 Task: Find connections with filter location Westhoughton with filter topic #Brandingwith filter profile language French with filter current company Punjab National Bank with filter school Graphic Era Deemed to be University with filter industry Food and Beverage Services with filter service category Wedding Photography with filter keywords title Store Manager
Action: Mouse moved to (579, 77)
Screenshot: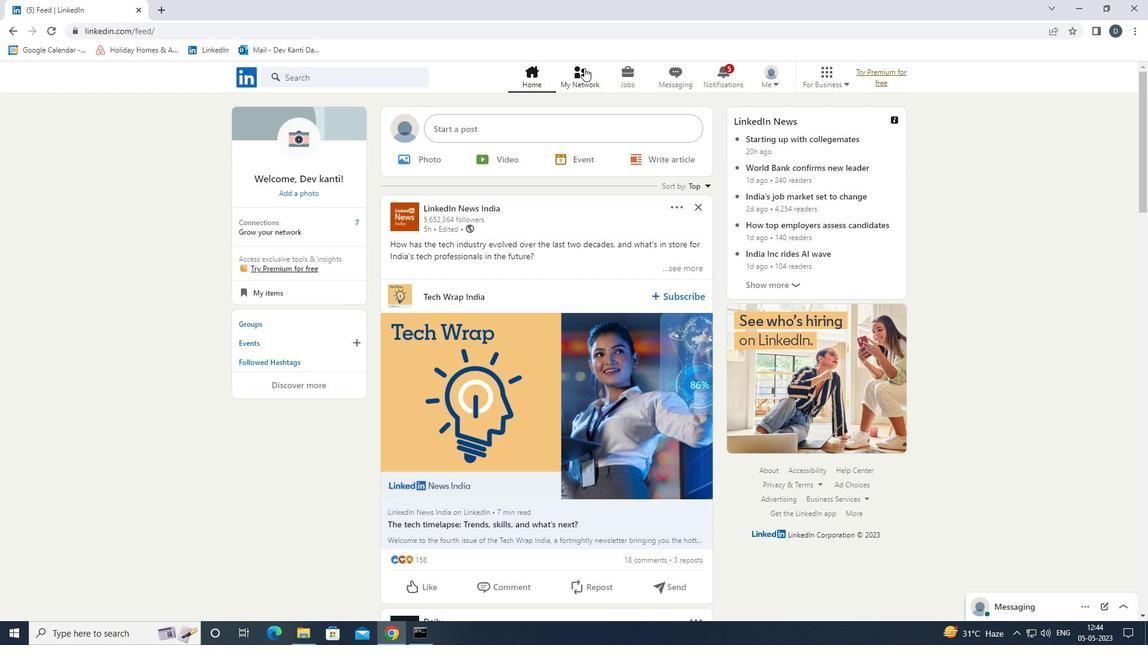 
Action: Mouse pressed left at (579, 77)
Screenshot: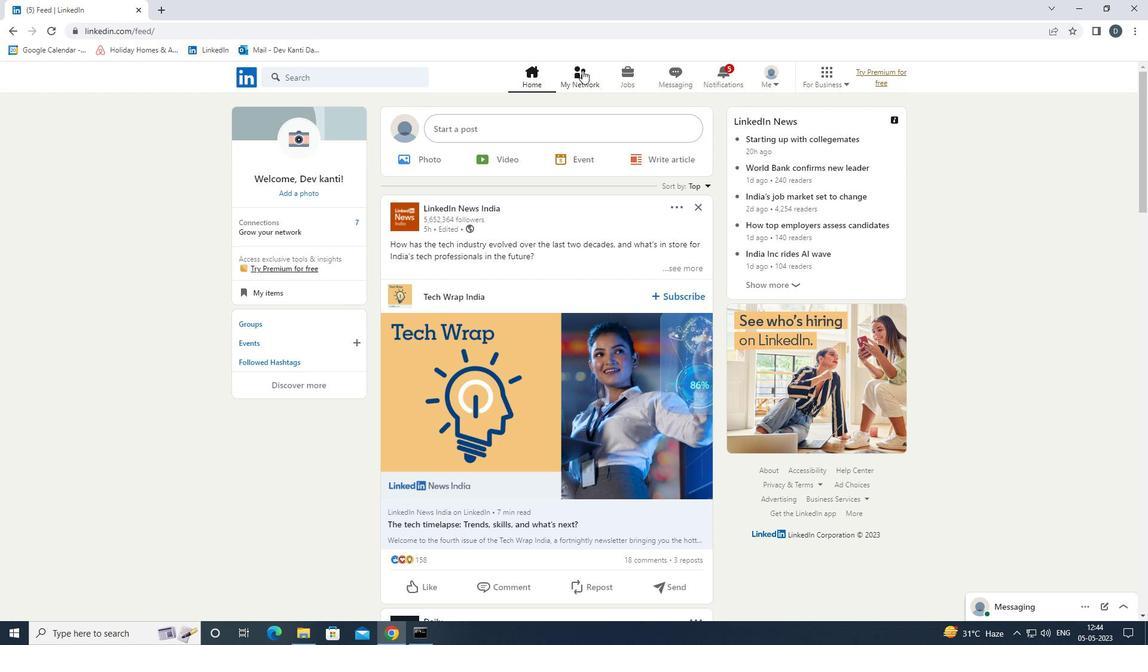 
Action: Mouse moved to (396, 146)
Screenshot: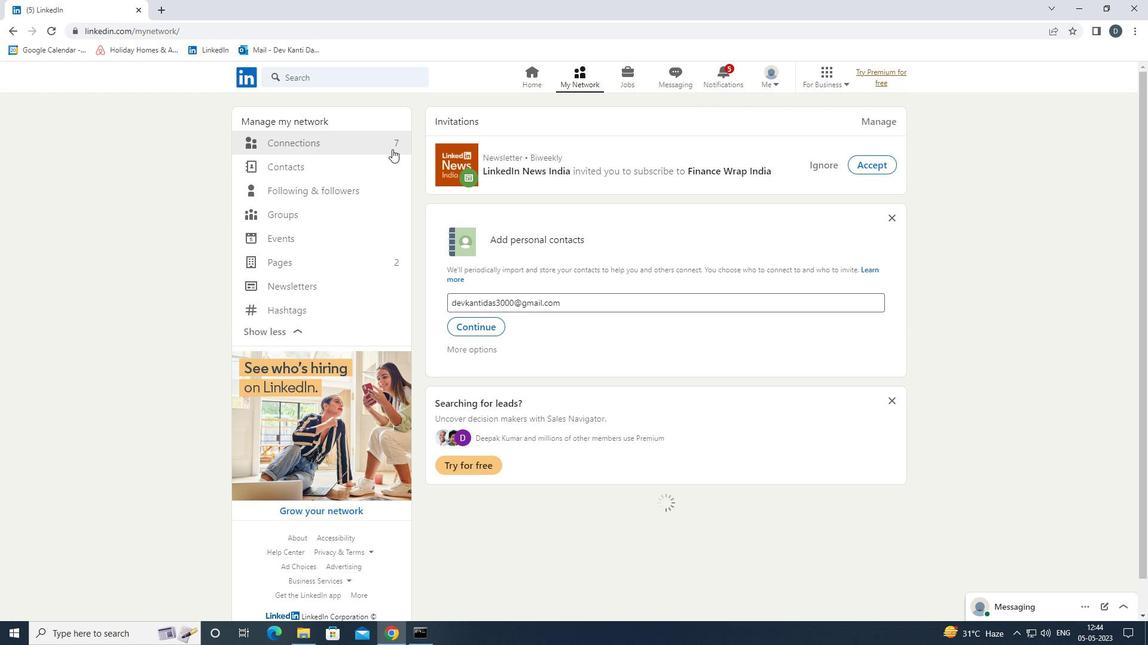 
Action: Mouse pressed left at (396, 146)
Screenshot: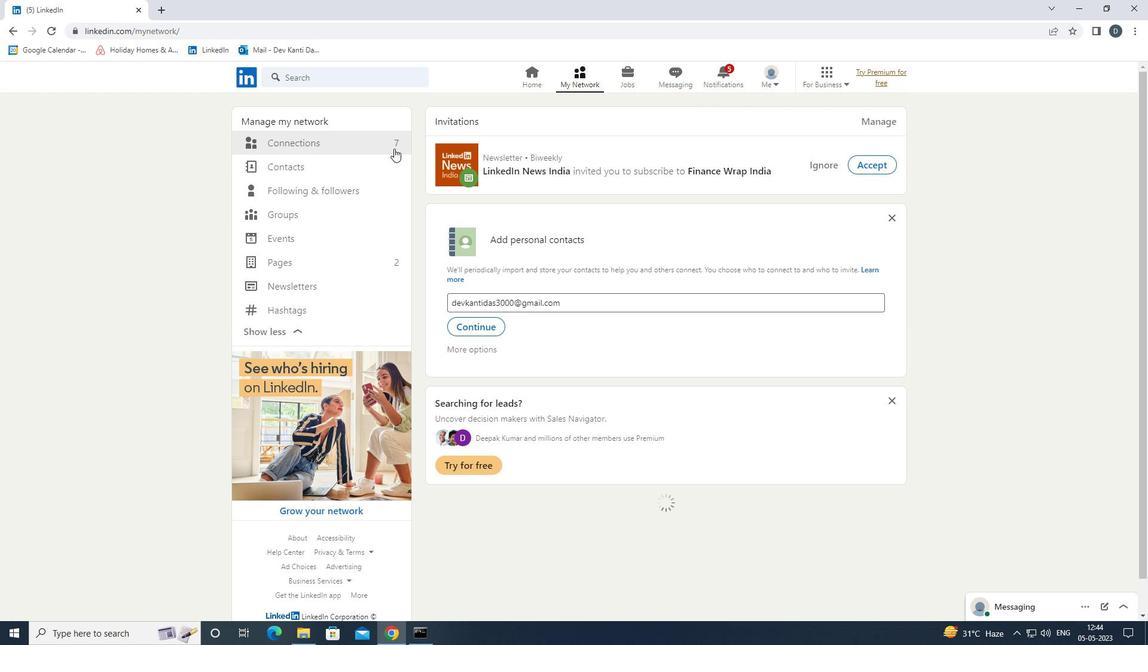 
Action: Mouse moved to (680, 144)
Screenshot: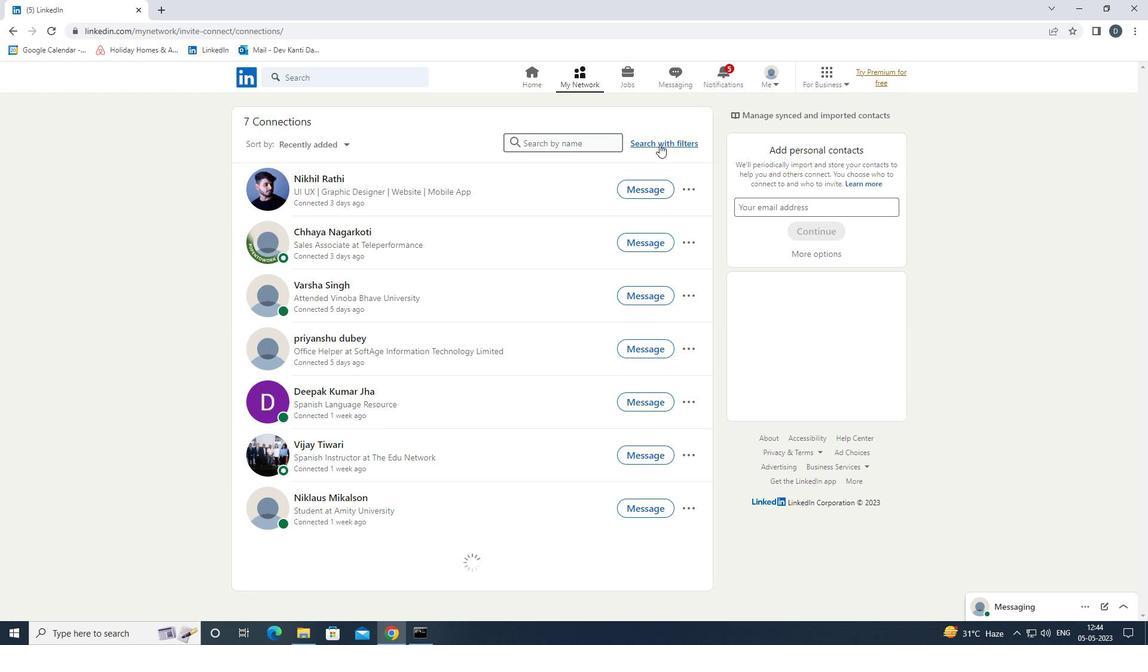 
Action: Mouse pressed left at (680, 144)
Screenshot: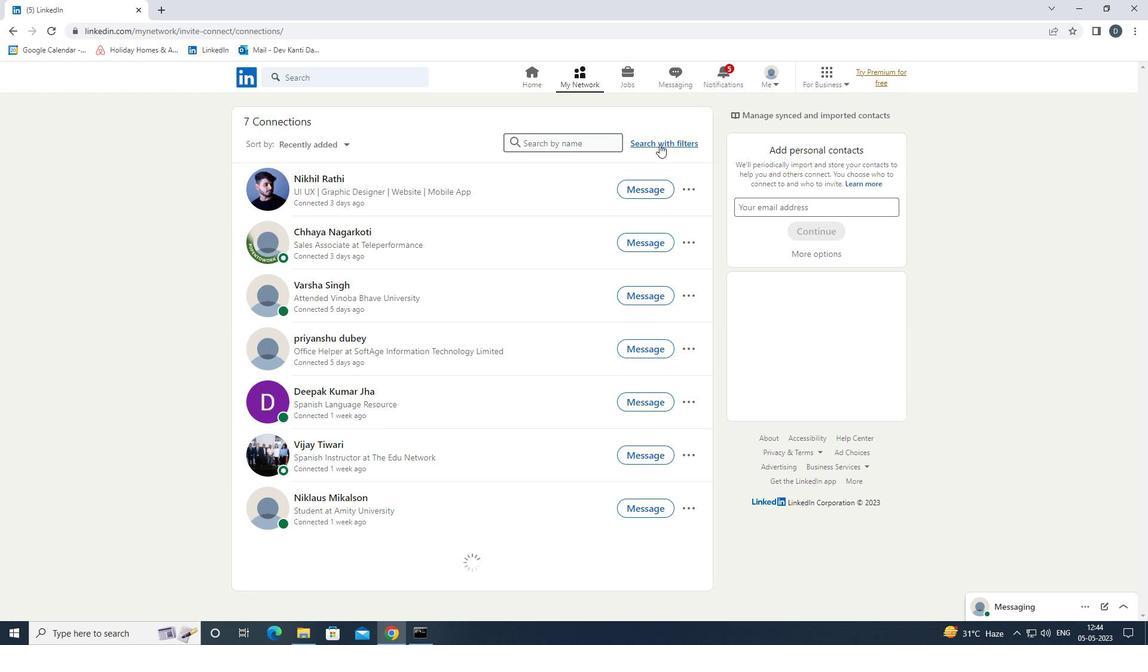 
Action: Mouse moved to (614, 106)
Screenshot: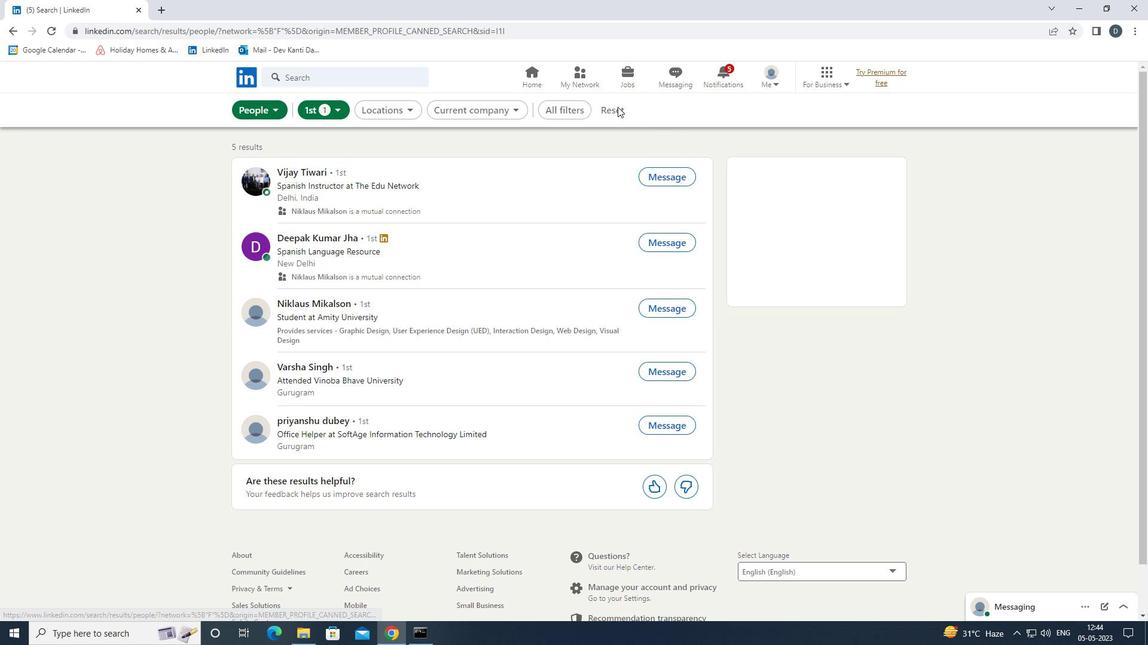 
Action: Mouse pressed left at (614, 106)
Screenshot: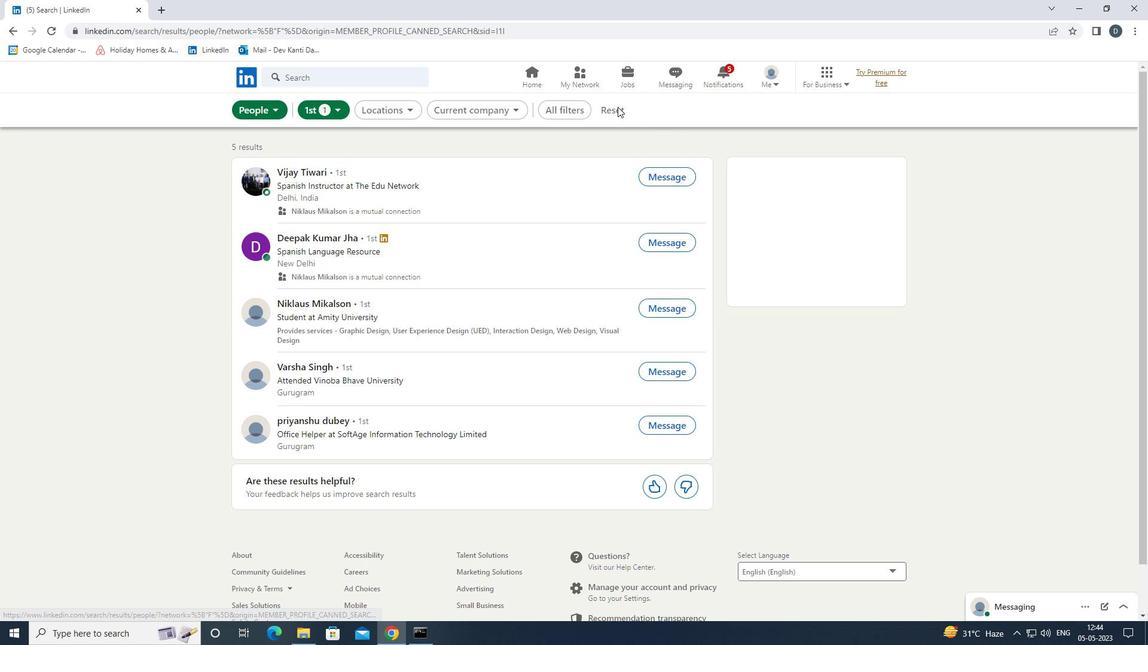 
Action: Mouse moved to (597, 108)
Screenshot: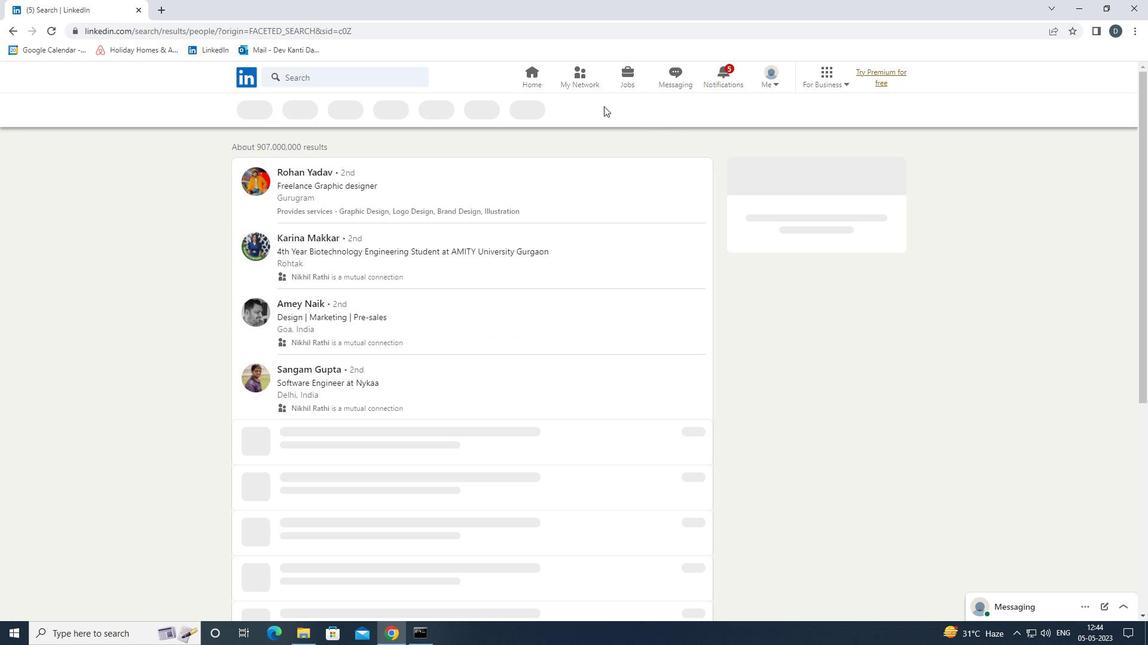 
Action: Mouse pressed left at (597, 108)
Screenshot: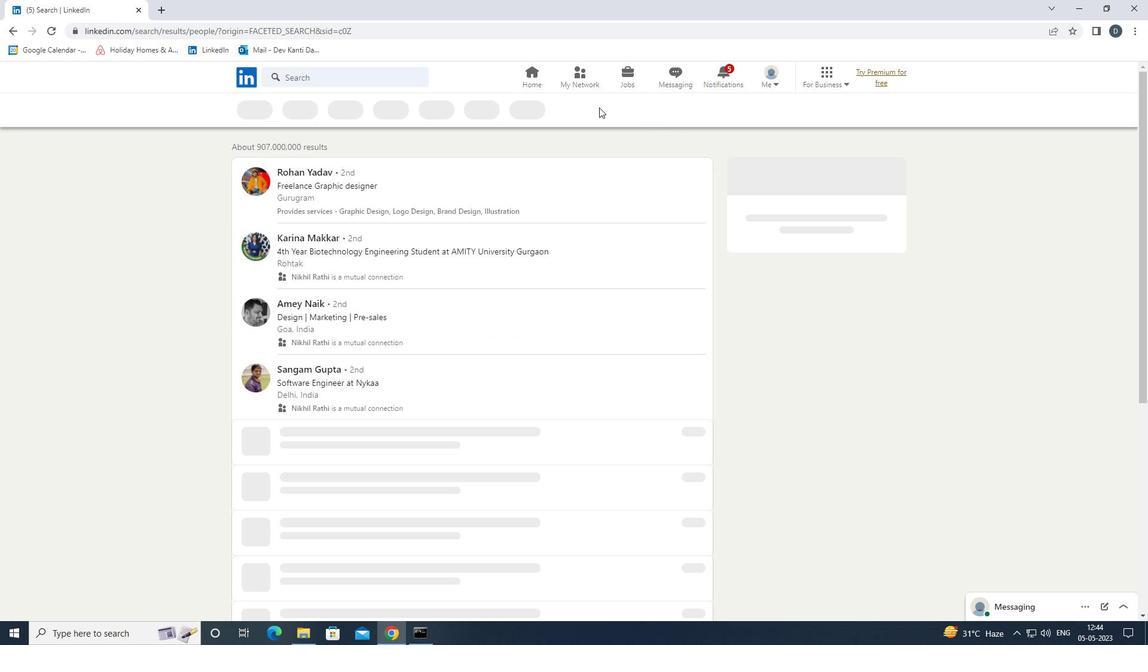 
Action: Mouse moved to (1026, 351)
Screenshot: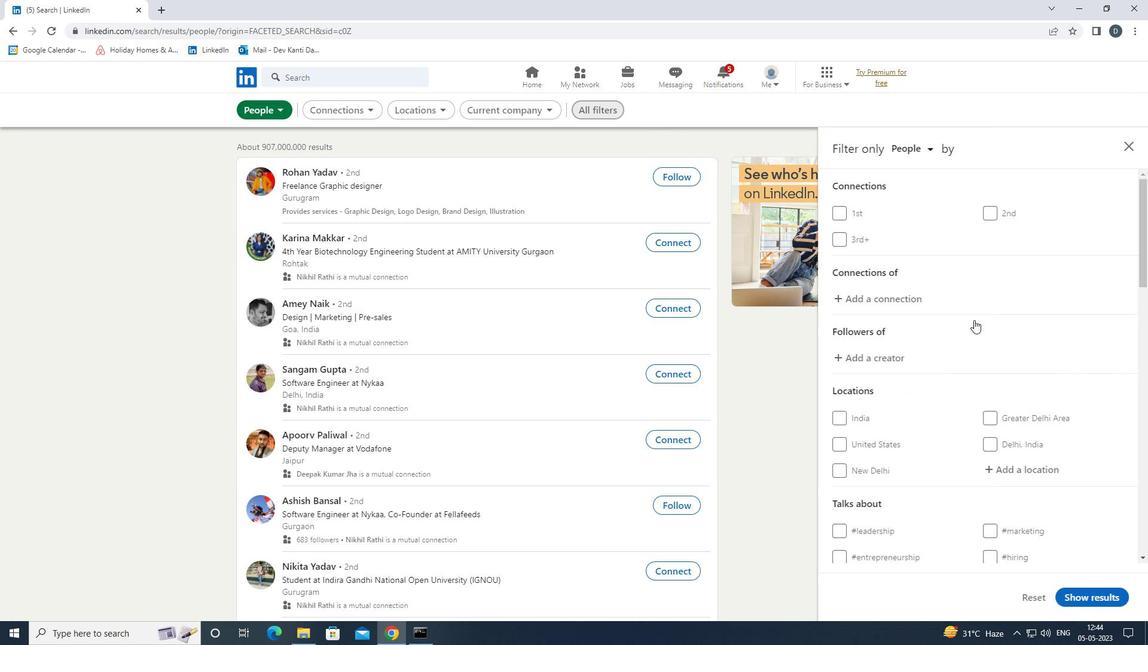 
Action: Mouse scrolled (1026, 351) with delta (0, 0)
Screenshot: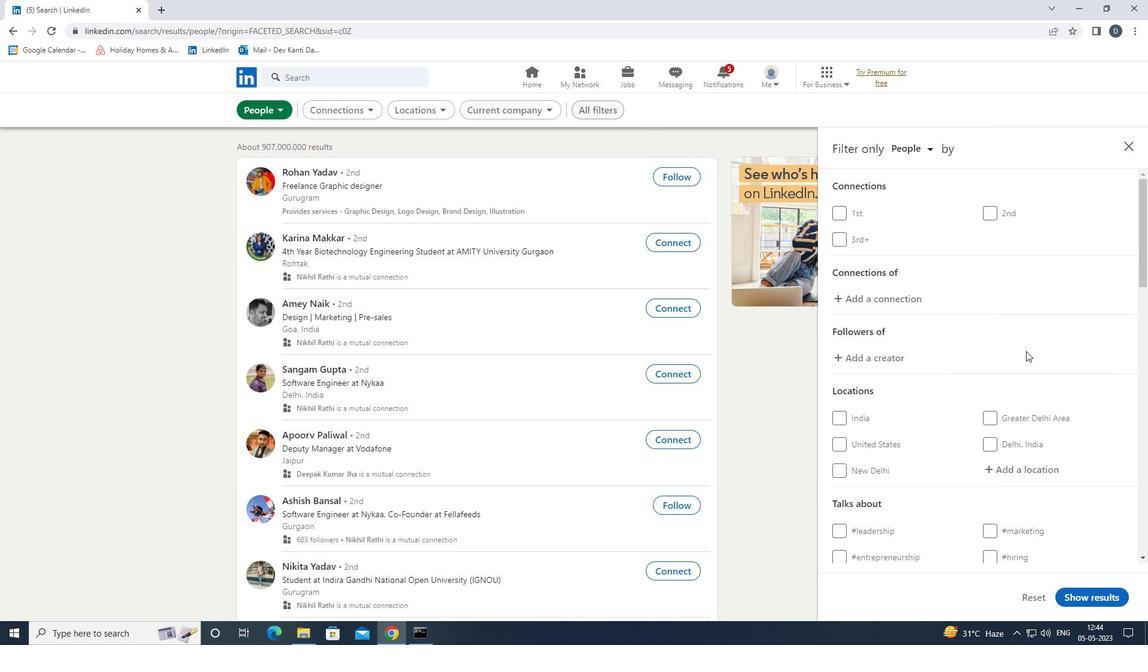 
Action: Mouse moved to (1026, 351)
Screenshot: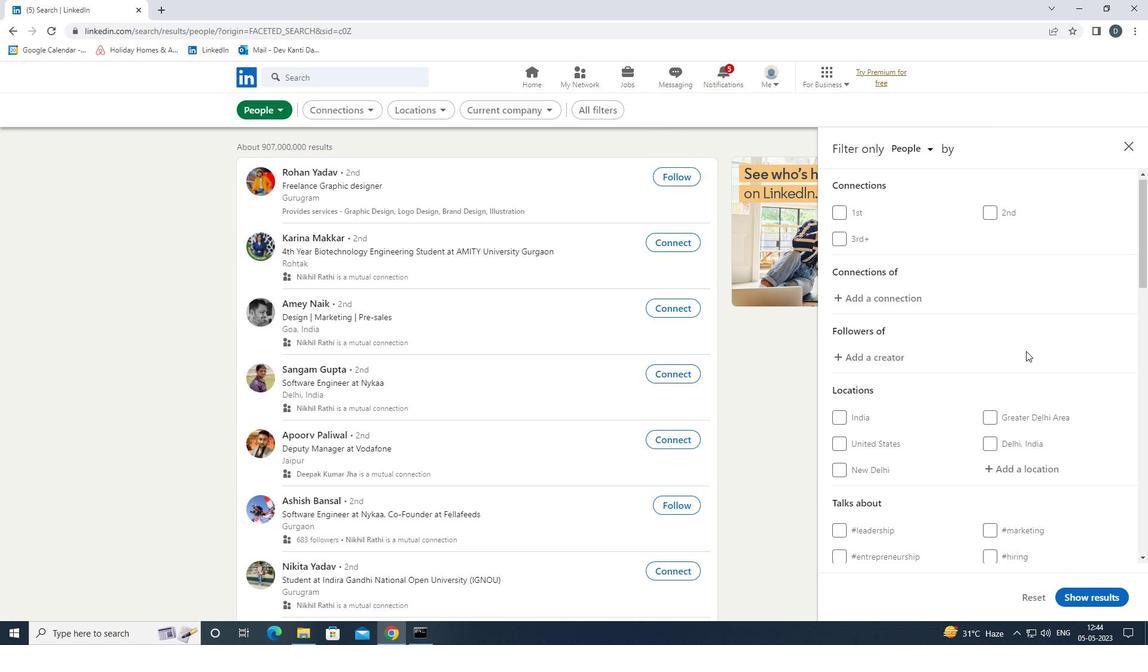 
Action: Mouse scrolled (1026, 351) with delta (0, 0)
Screenshot: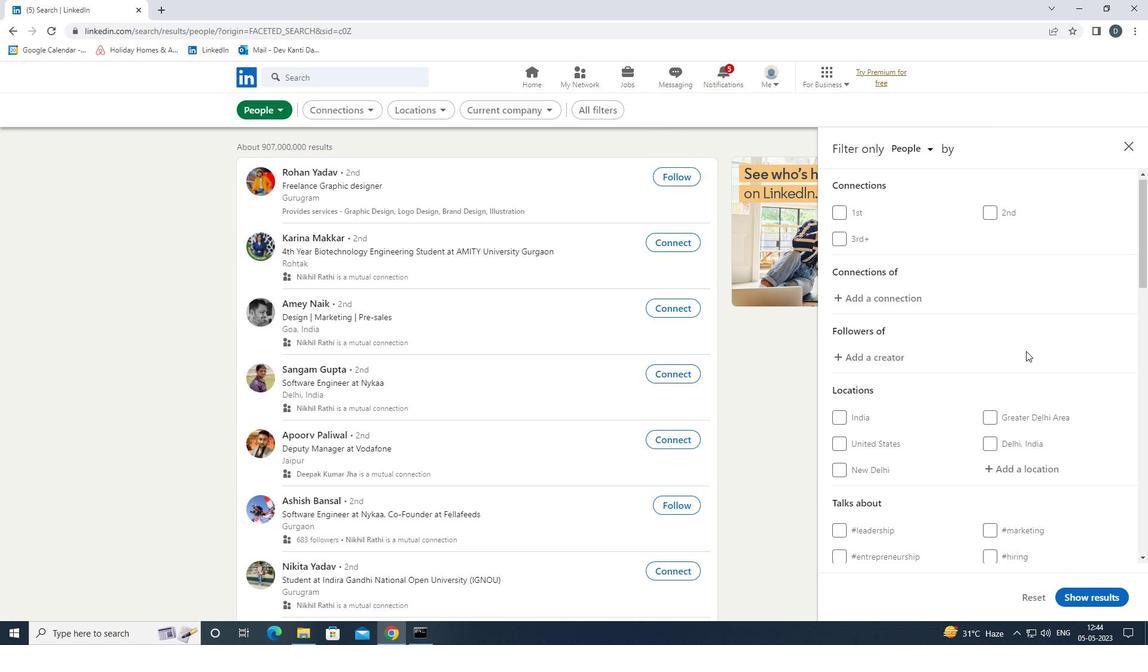 
Action: Mouse moved to (1033, 344)
Screenshot: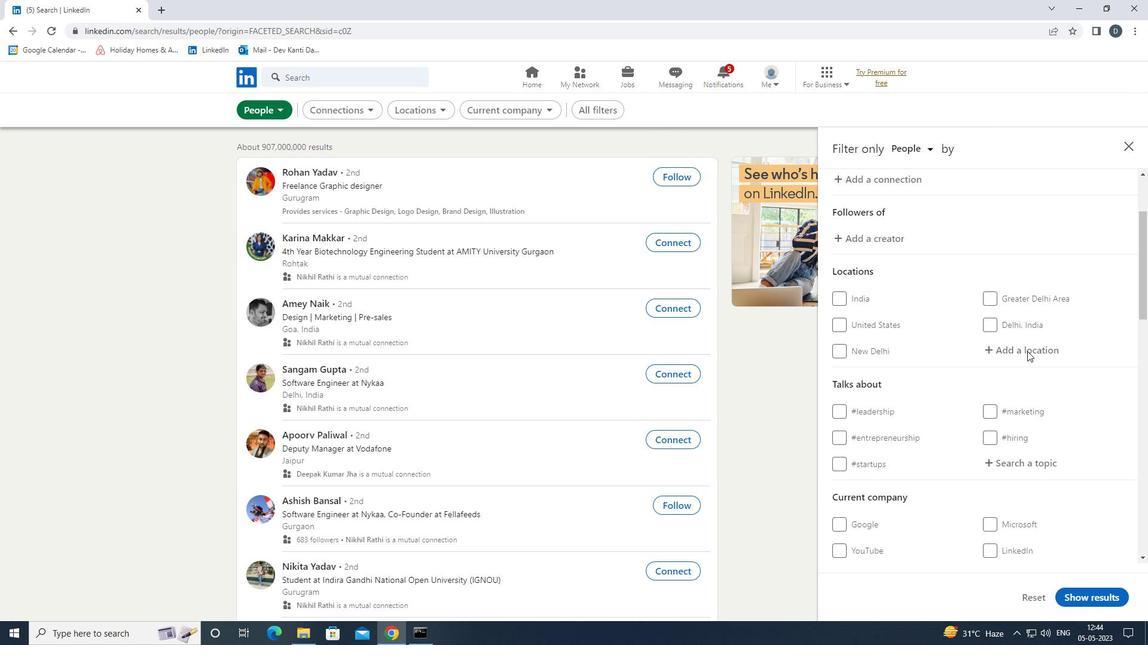 
Action: Mouse pressed left at (1033, 344)
Screenshot: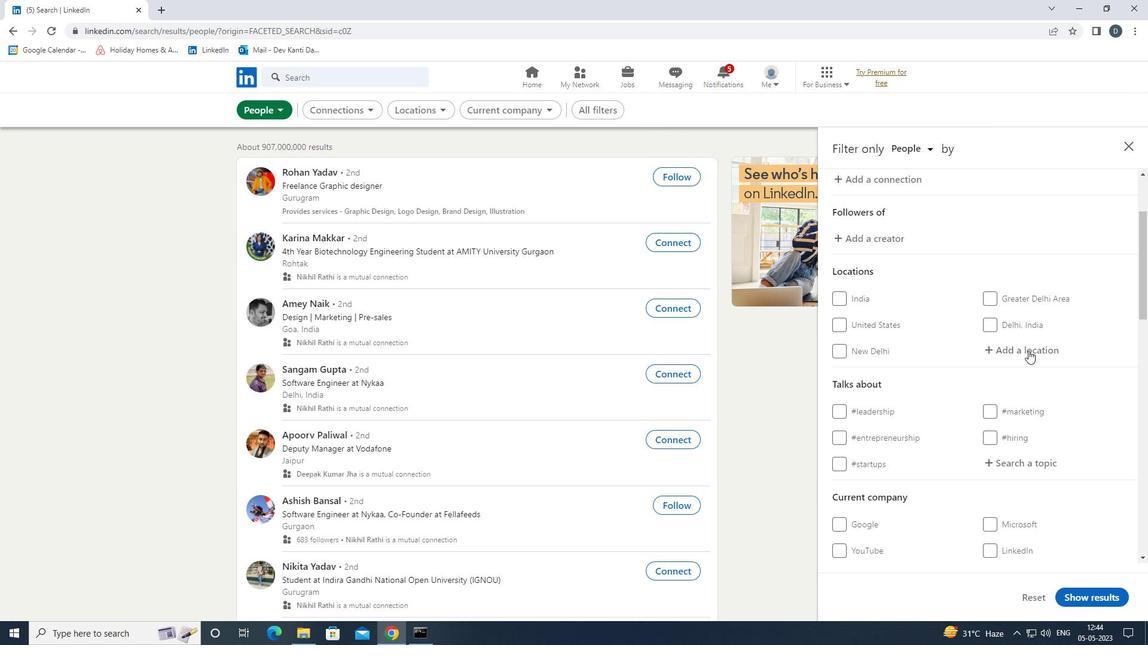 
Action: Mouse moved to (983, 351)
Screenshot: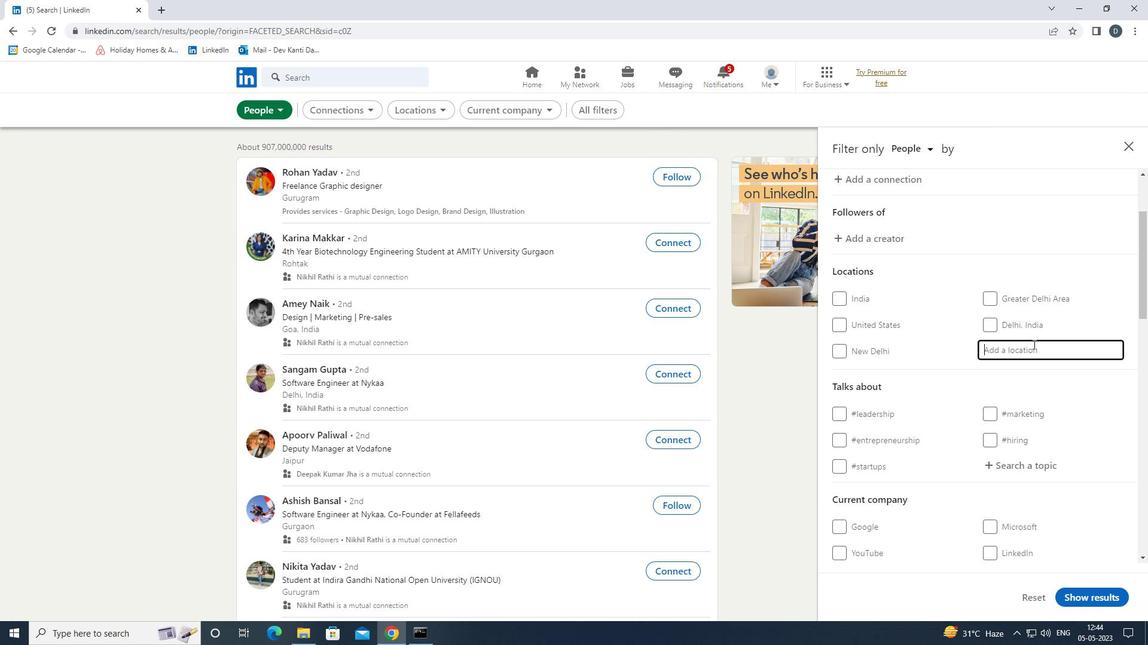 
Action: Key pressed <Key.shift><Key.shift><Key.shift><Key.shift><Key.shift><Key.shift><Key.shift><Key.shift><Key.shift><Key.shift>WESTHOUGHTON<Key.enter><Key.left><Key.left><Key.left>
Screenshot: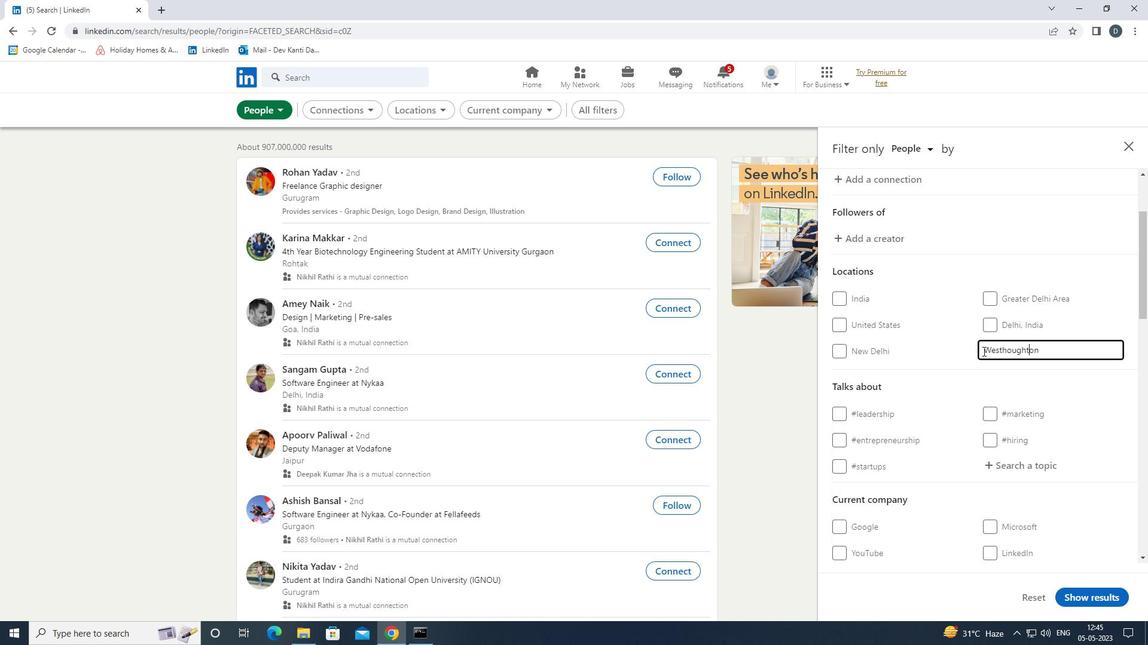 
Action: Mouse moved to (995, 327)
Screenshot: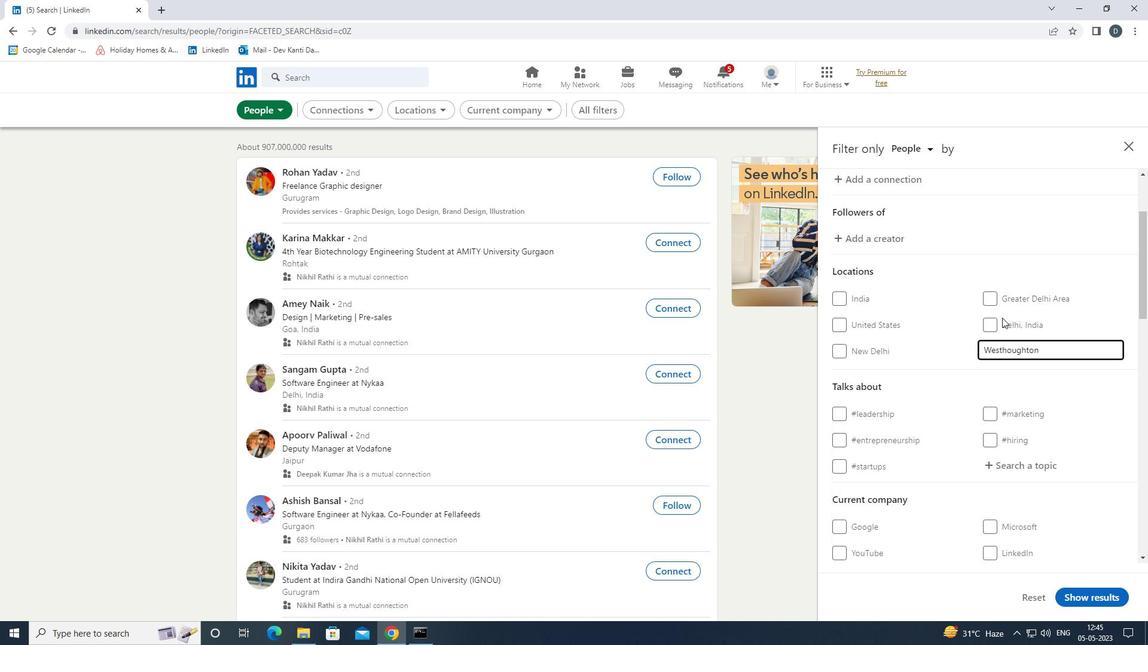 
Action: Mouse scrolled (995, 326) with delta (0, 0)
Screenshot: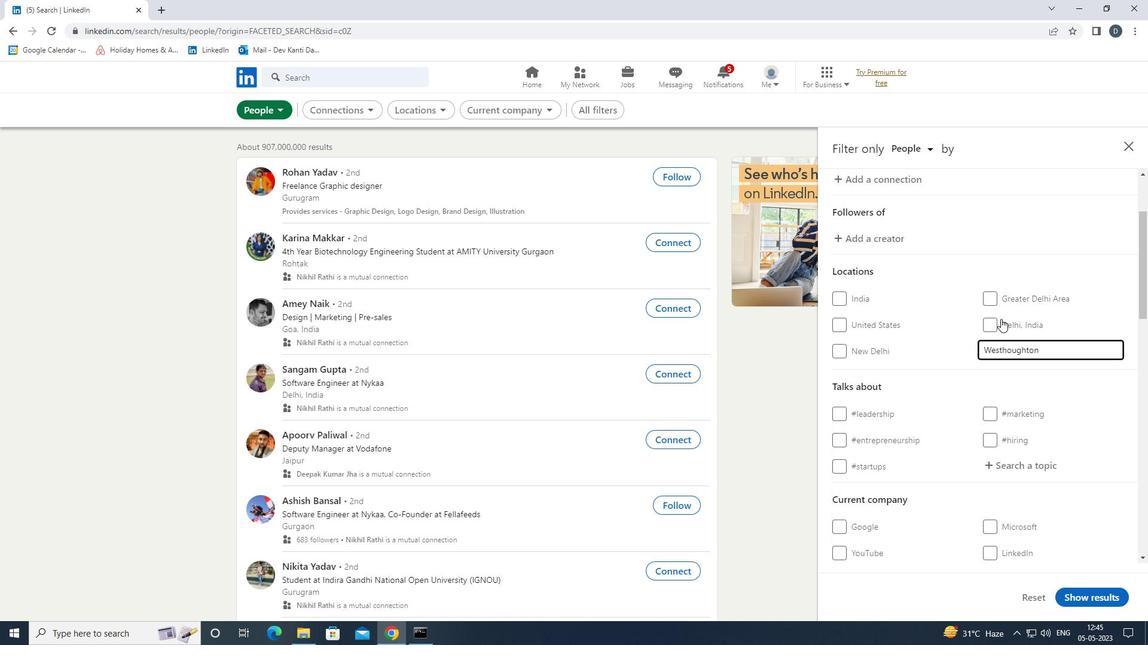 
Action: Mouse moved to (992, 334)
Screenshot: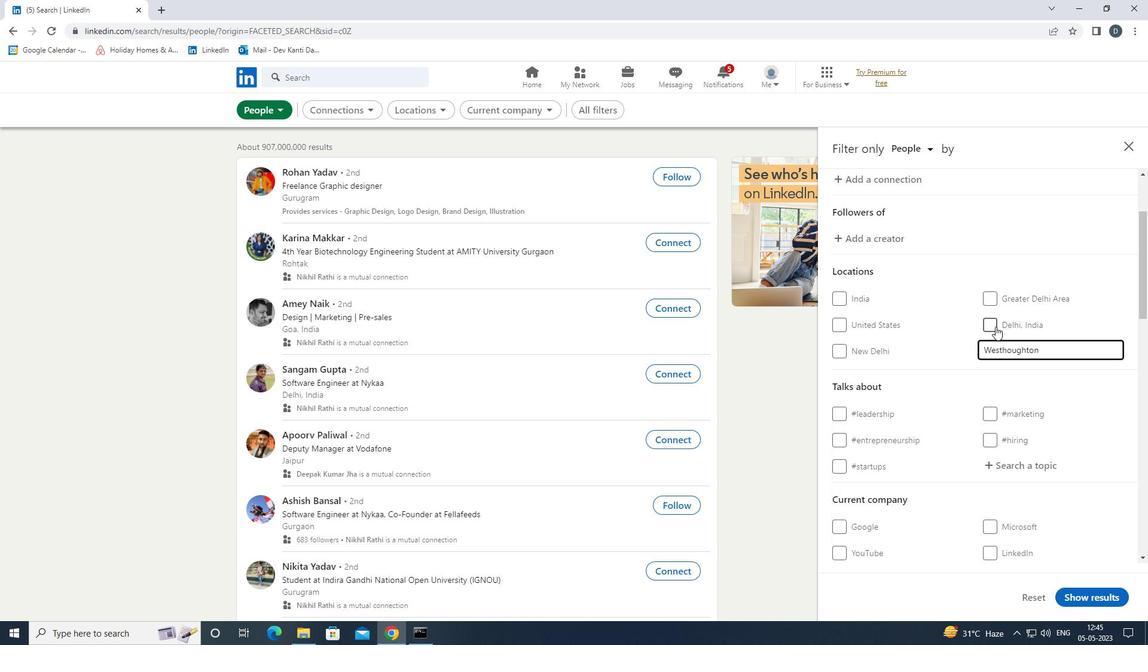 
Action: Mouse scrolled (992, 333) with delta (0, 0)
Screenshot: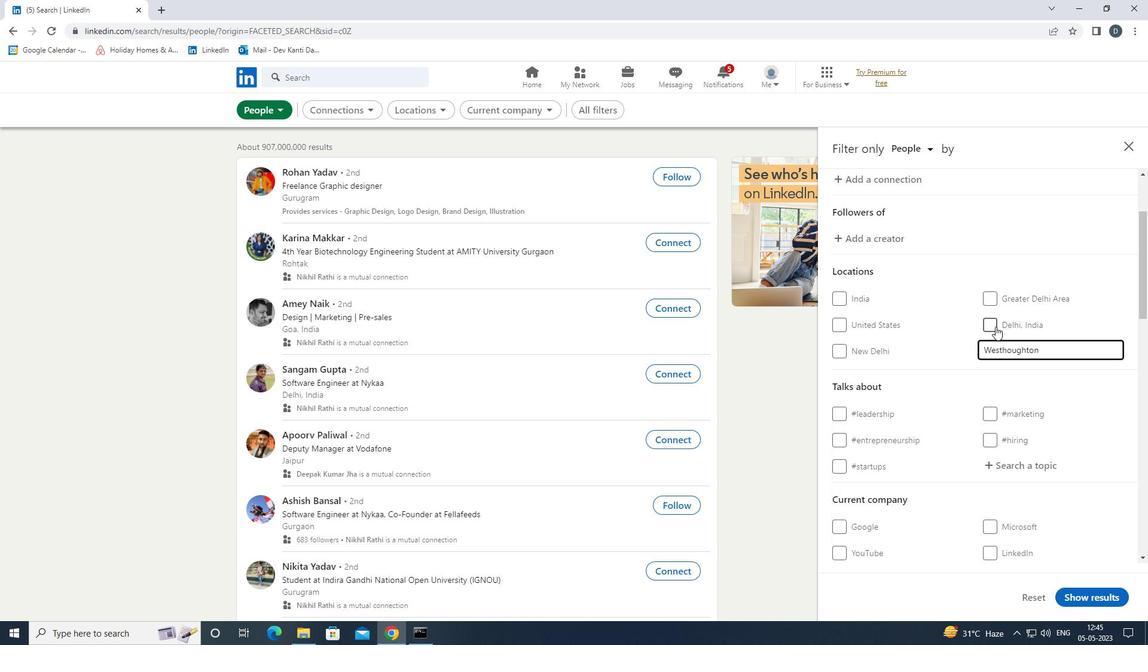 
Action: Mouse moved to (1000, 351)
Screenshot: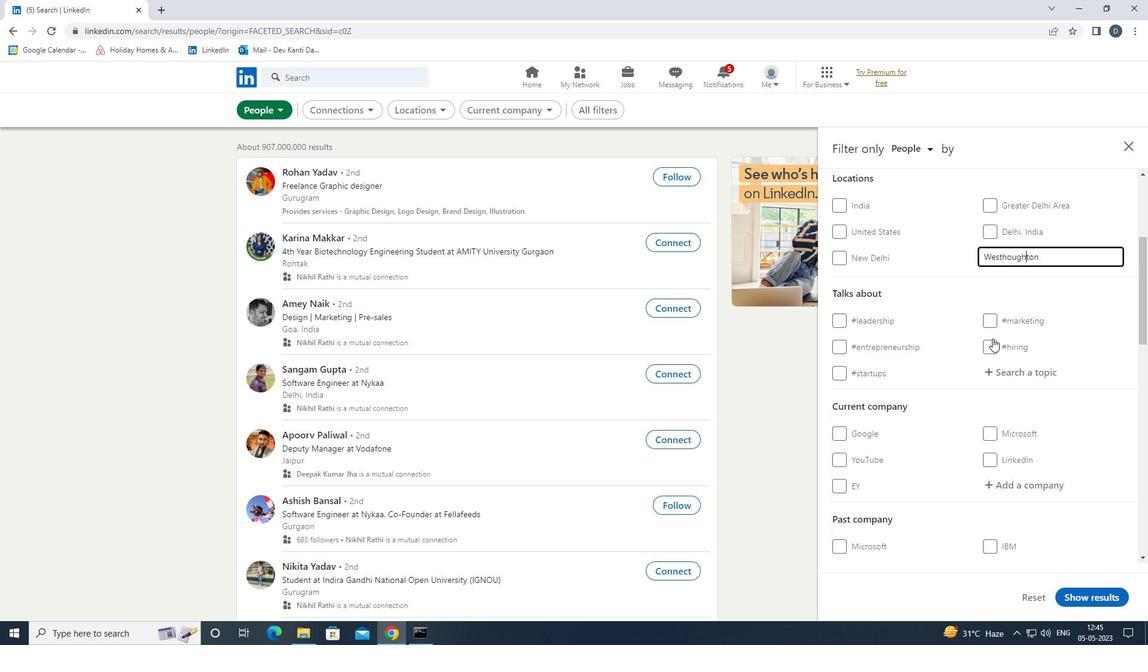 
Action: Mouse pressed left at (1000, 351)
Screenshot: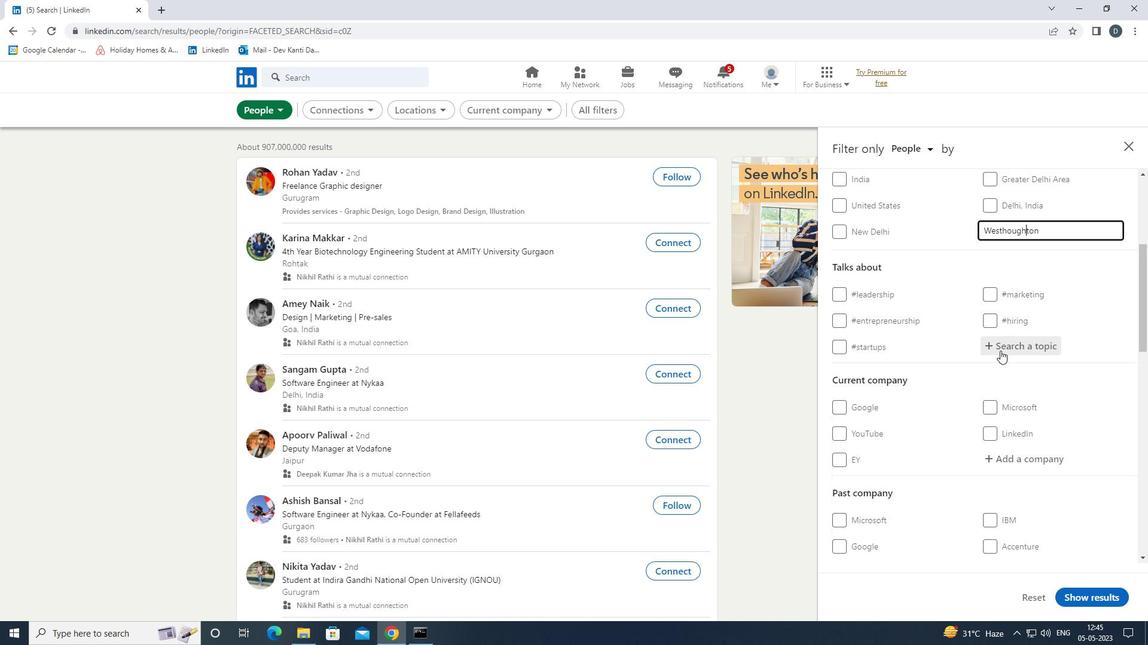 
Action: Key pressed <Key.shift>BRANDING<Key.down><Key.enter>
Screenshot: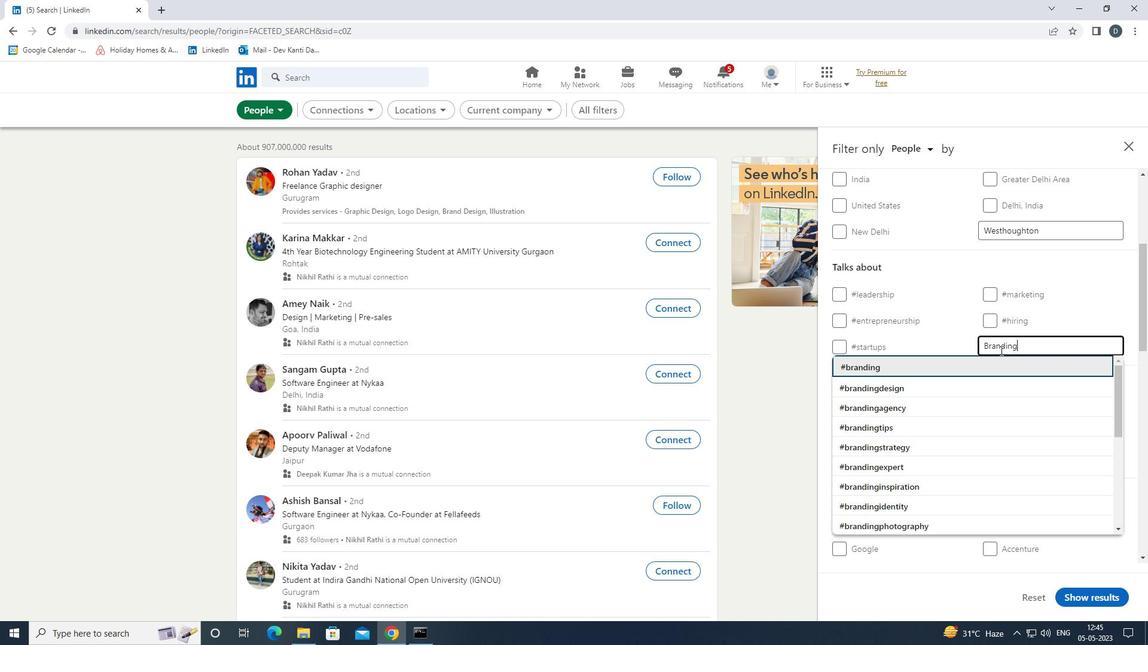 
Action: Mouse moved to (1001, 351)
Screenshot: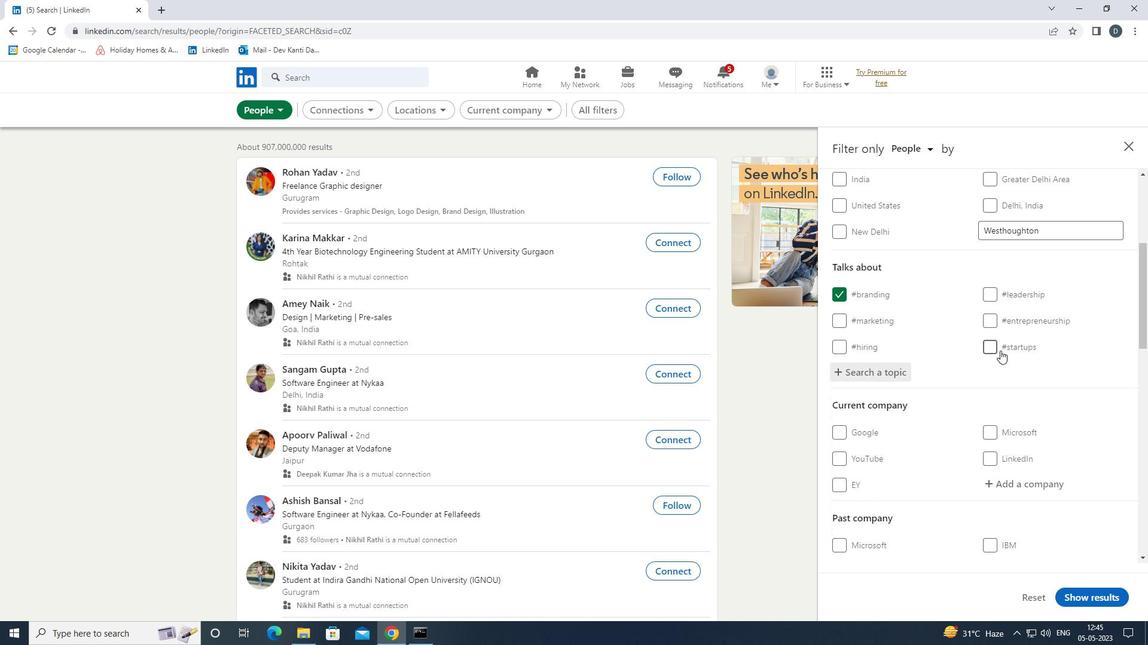 
Action: Mouse scrolled (1001, 351) with delta (0, 0)
Screenshot: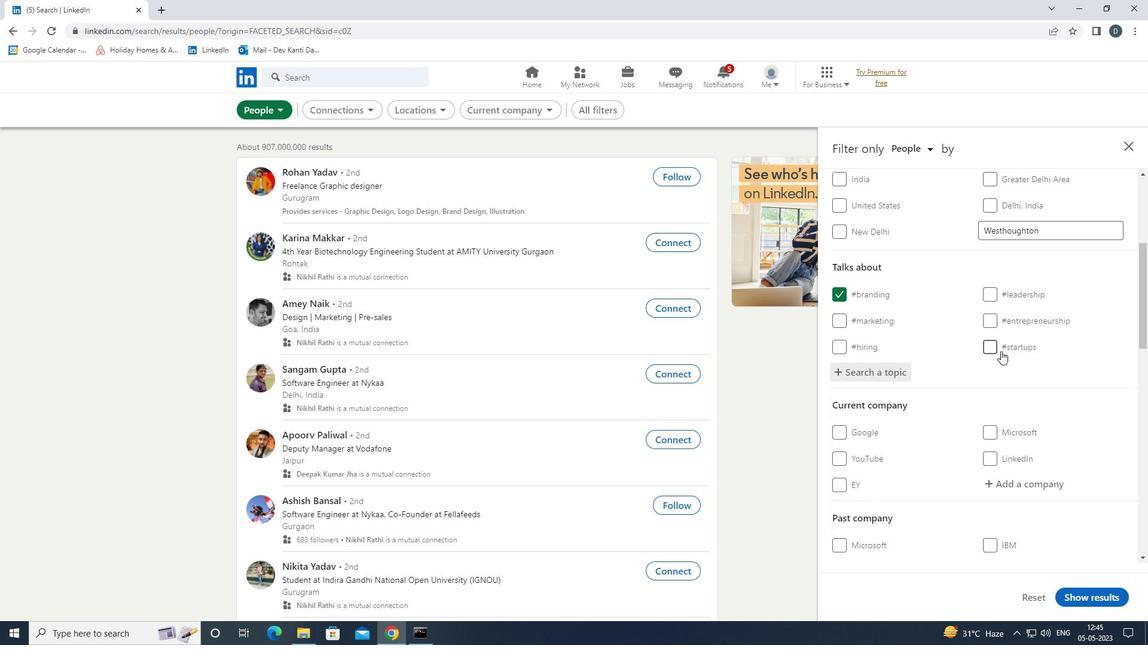 
Action: Mouse scrolled (1001, 351) with delta (0, 0)
Screenshot: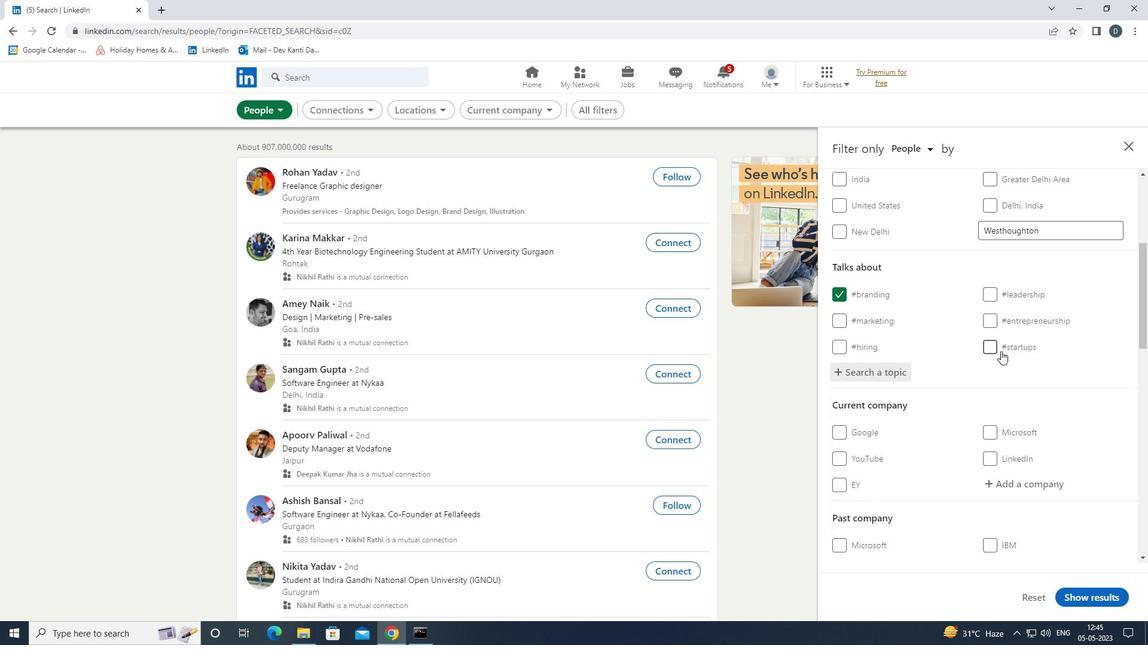 
Action: Mouse scrolled (1001, 351) with delta (0, 0)
Screenshot: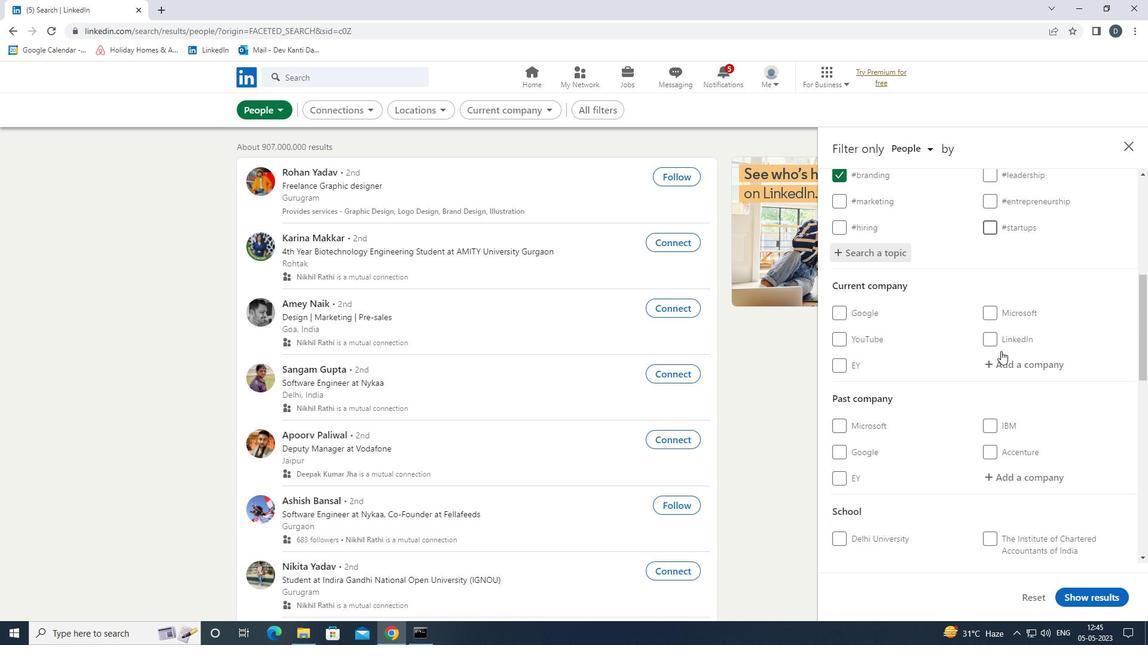 
Action: Mouse scrolled (1001, 351) with delta (0, 0)
Screenshot: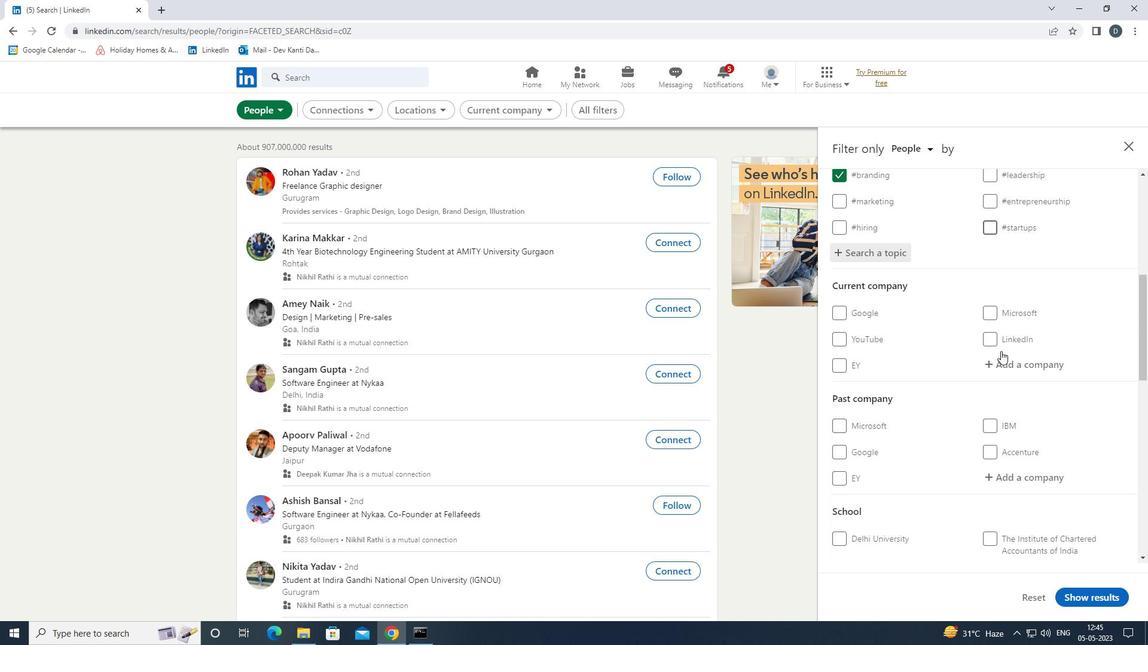 
Action: Mouse scrolled (1001, 351) with delta (0, 0)
Screenshot: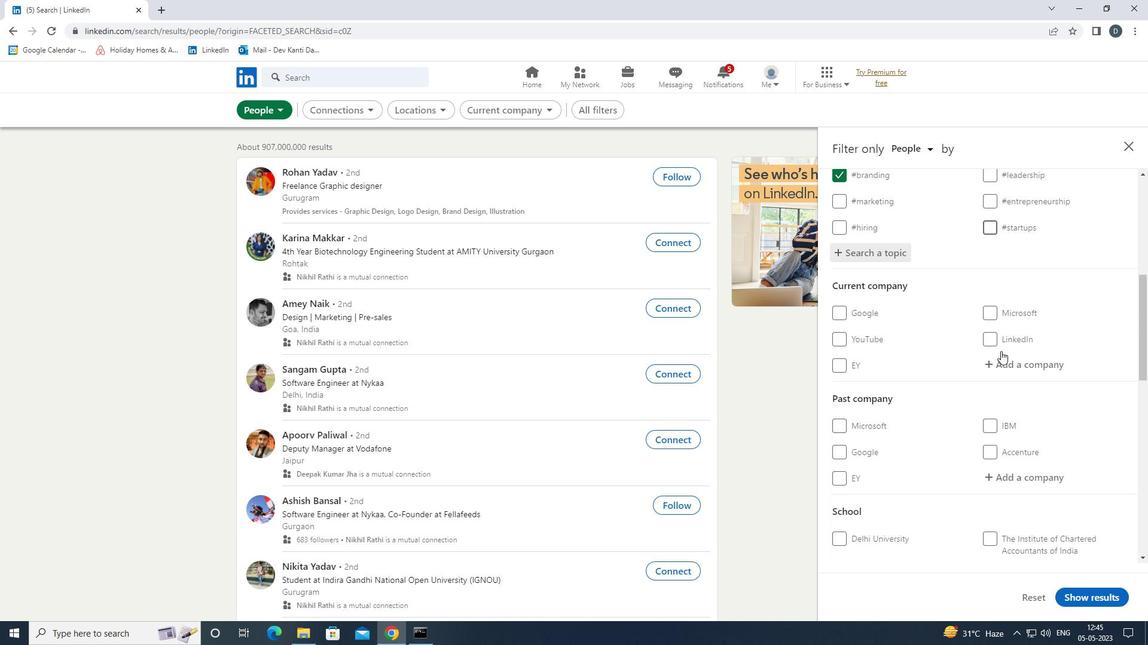 
Action: Mouse scrolled (1001, 351) with delta (0, 0)
Screenshot: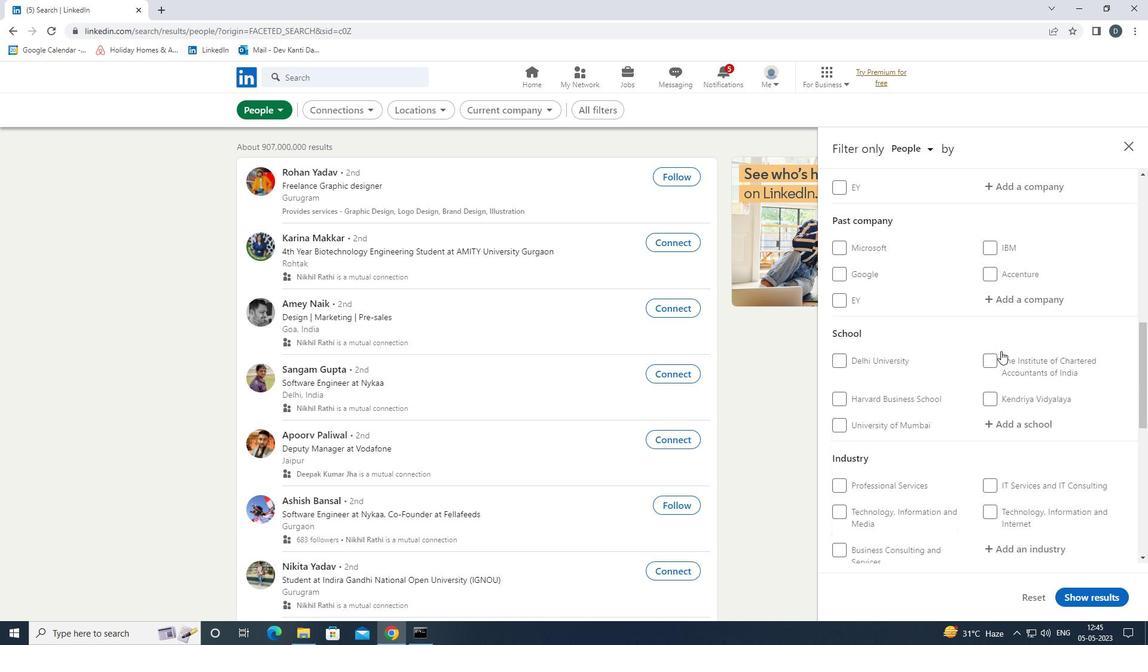 
Action: Mouse scrolled (1001, 351) with delta (0, 0)
Screenshot: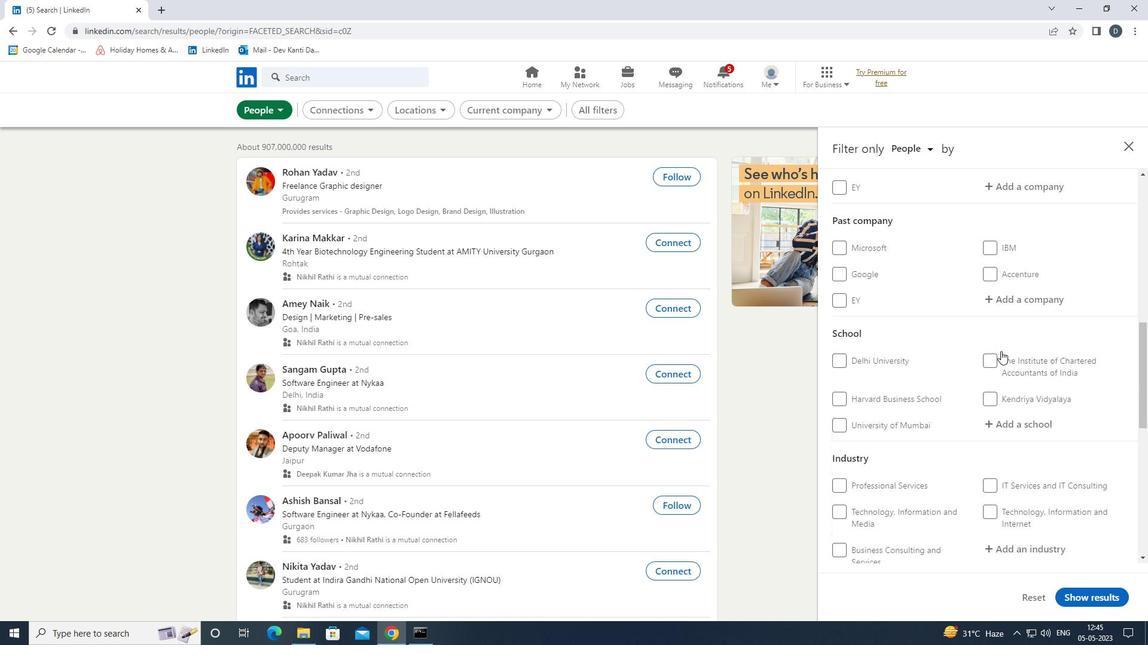 
Action: Mouse scrolled (1001, 351) with delta (0, 0)
Screenshot: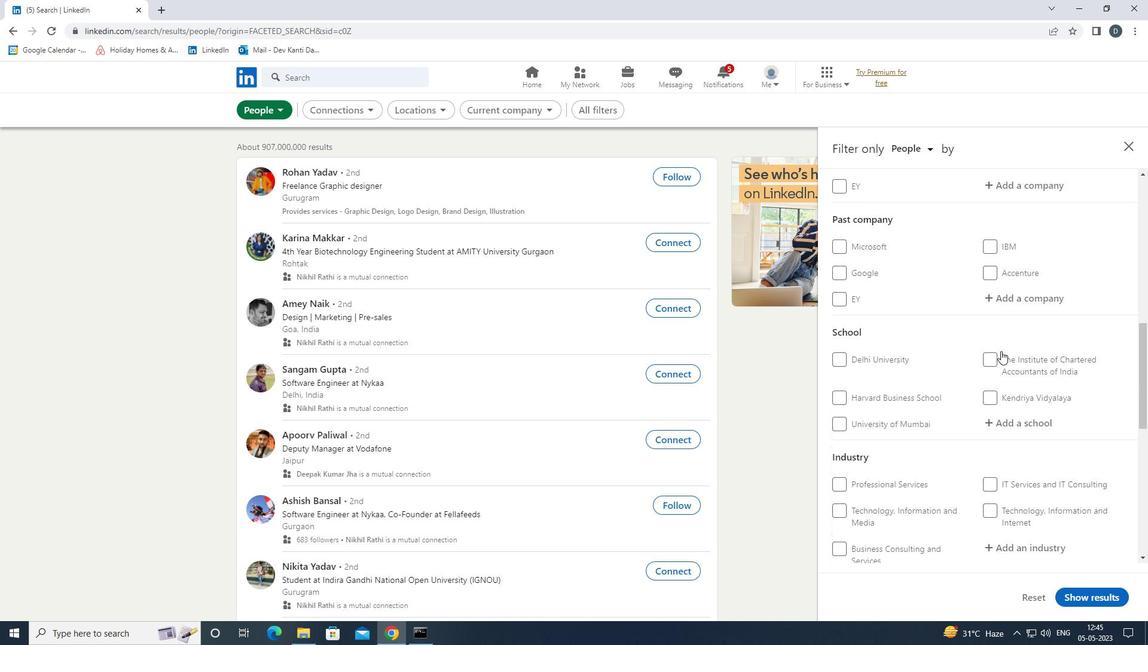 
Action: Mouse scrolled (1001, 351) with delta (0, 0)
Screenshot: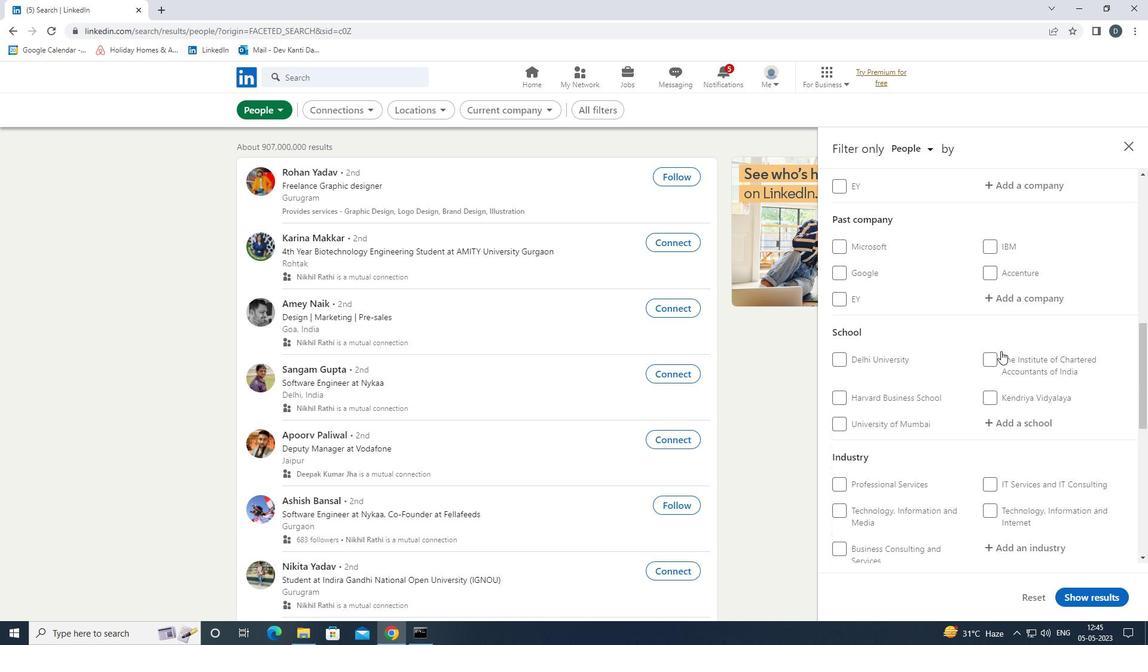 
Action: Mouse moved to (994, 376)
Screenshot: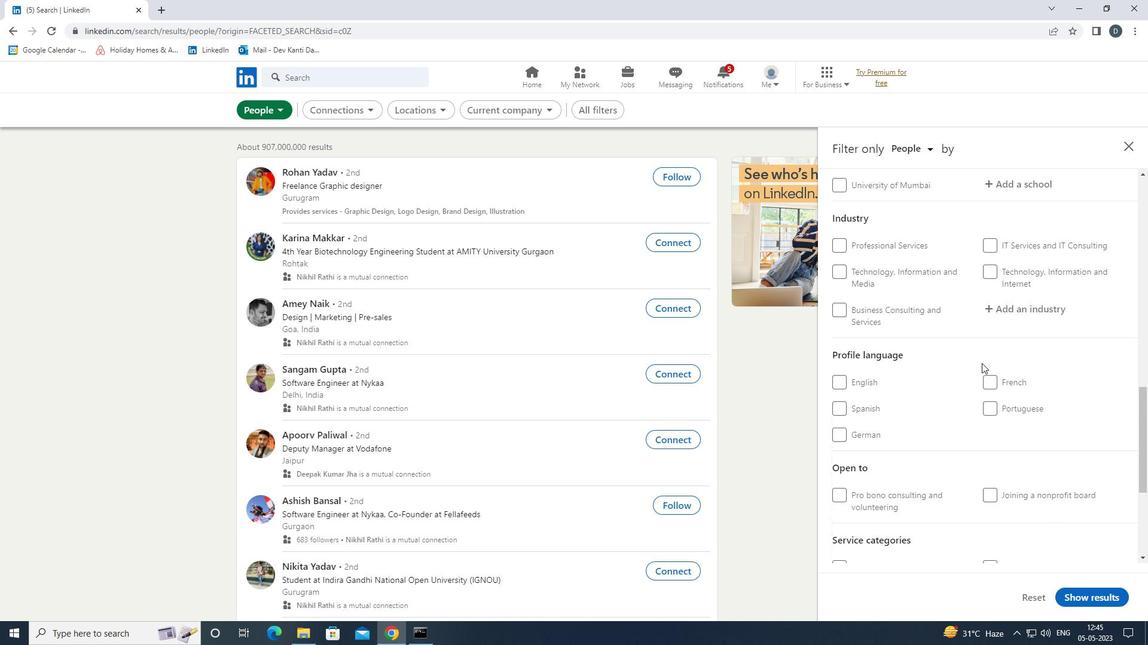 
Action: Mouse pressed left at (994, 376)
Screenshot: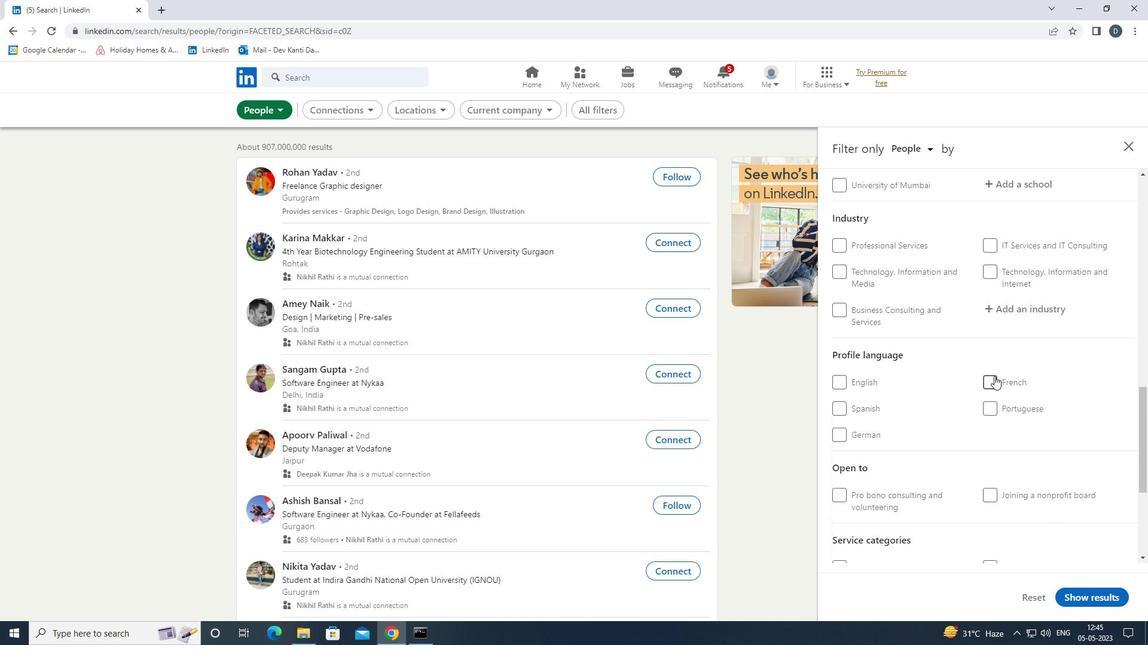 
Action: Mouse scrolled (994, 377) with delta (0, 0)
Screenshot: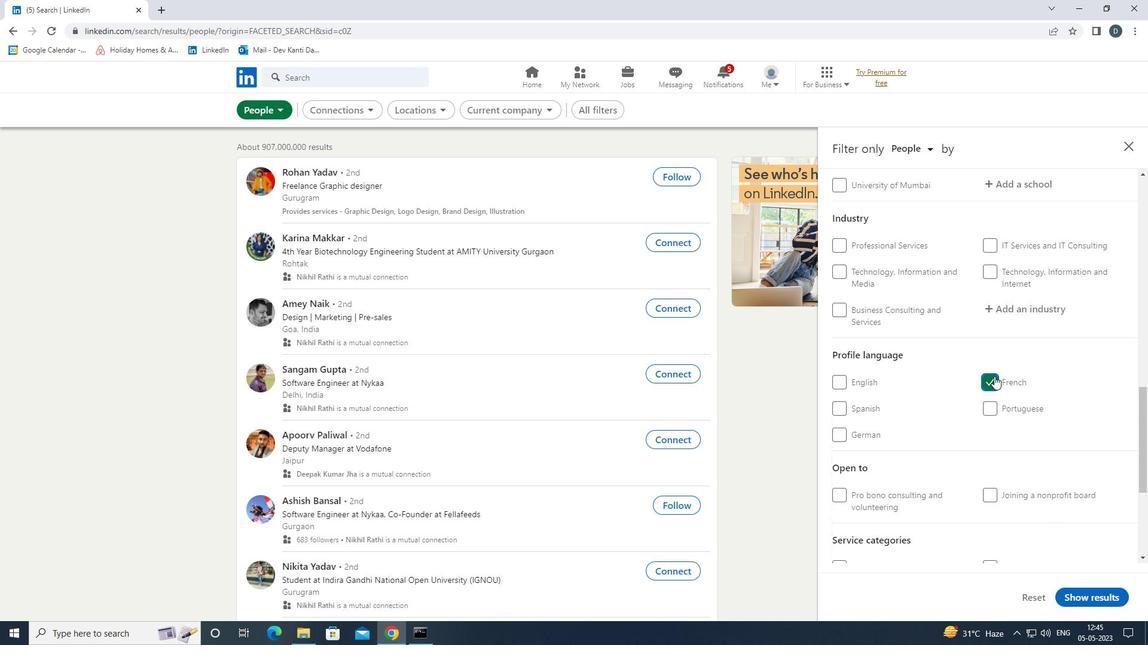 
Action: Mouse scrolled (994, 377) with delta (0, 0)
Screenshot: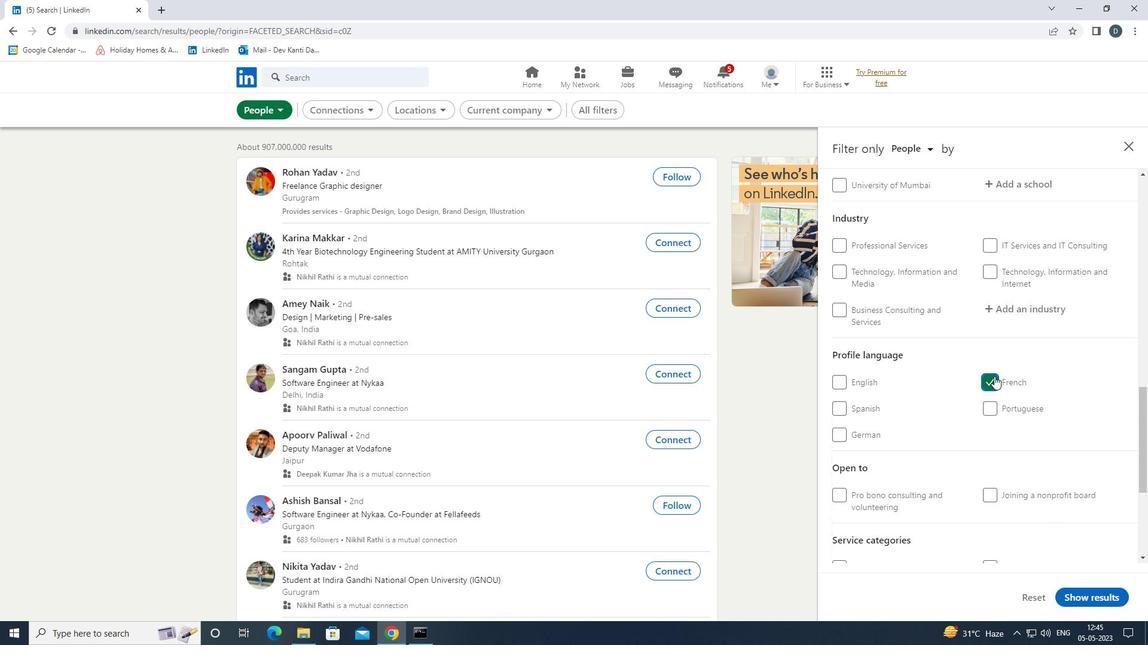 
Action: Mouse scrolled (994, 377) with delta (0, 0)
Screenshot: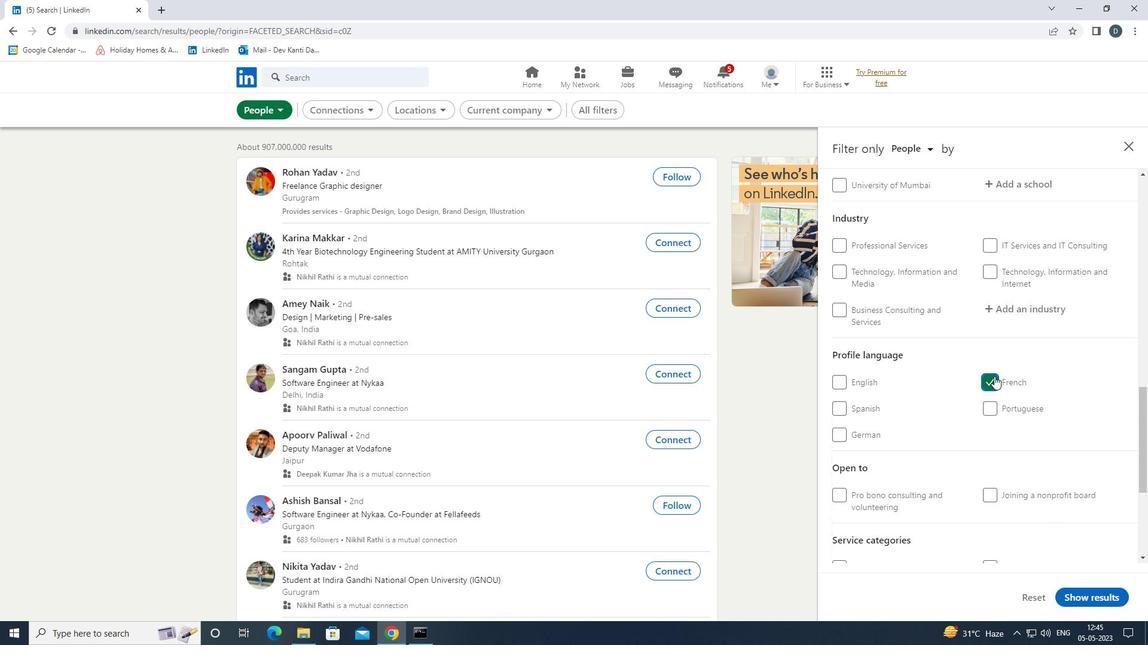 
Action: Mouse scrolled (994, 377) with delta (0, 0)
Screenshot: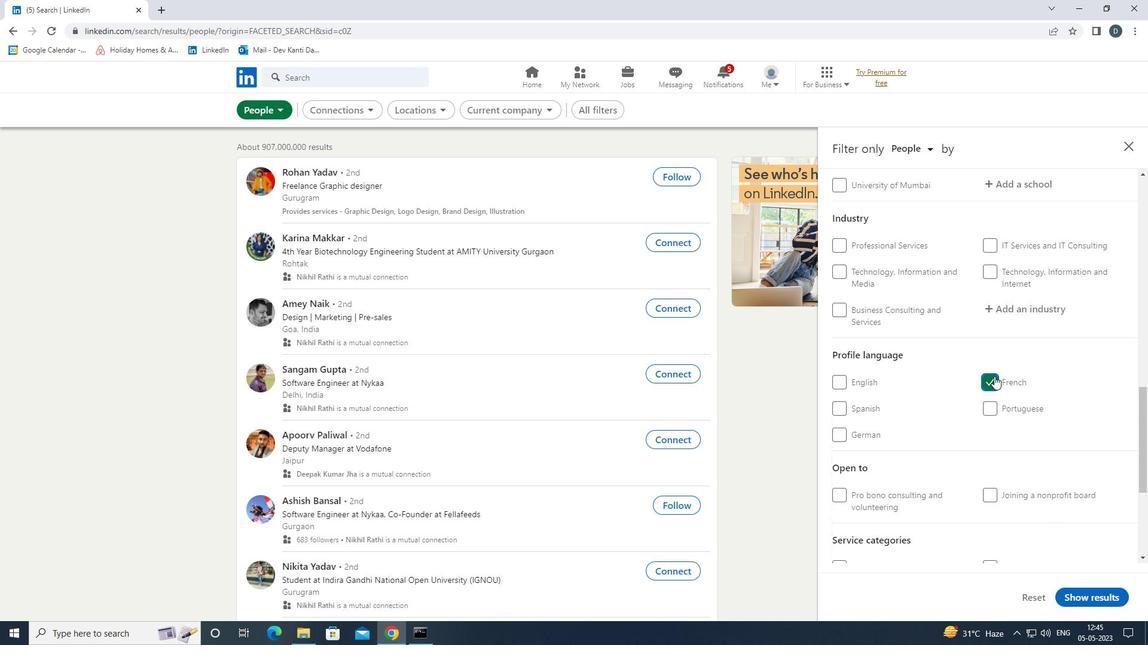 
Action: Mouse scrolled (994, 377) with delta (0, 0)
Screenshot: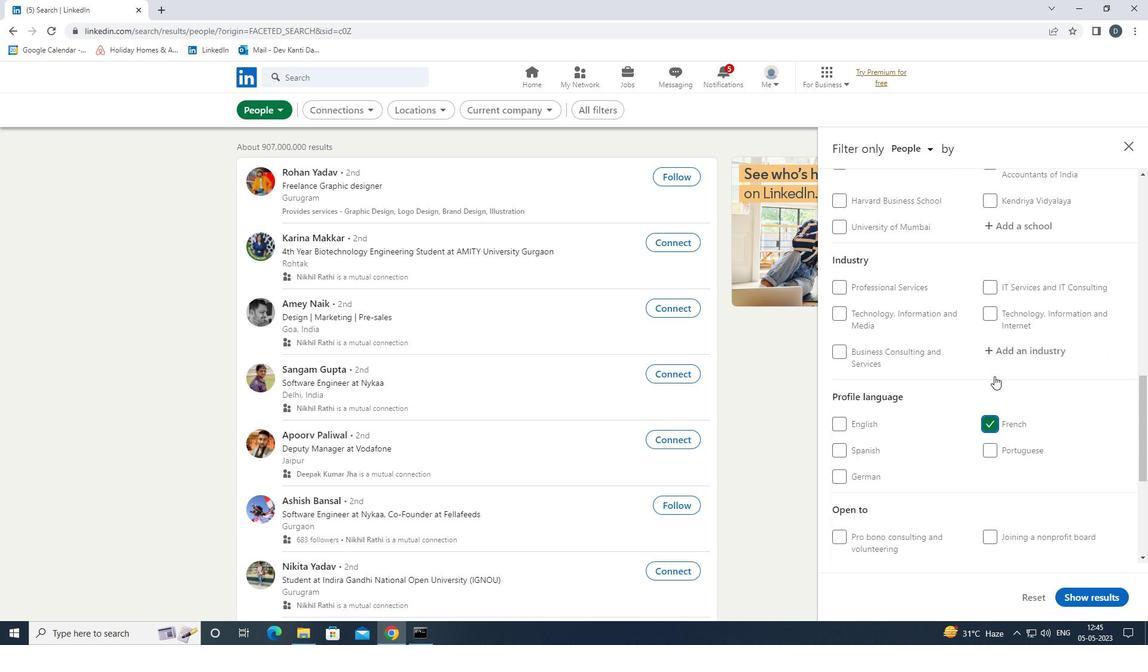 
Action: Mouse scrolled (994, 377) with delta (0, 0)
Screenshot: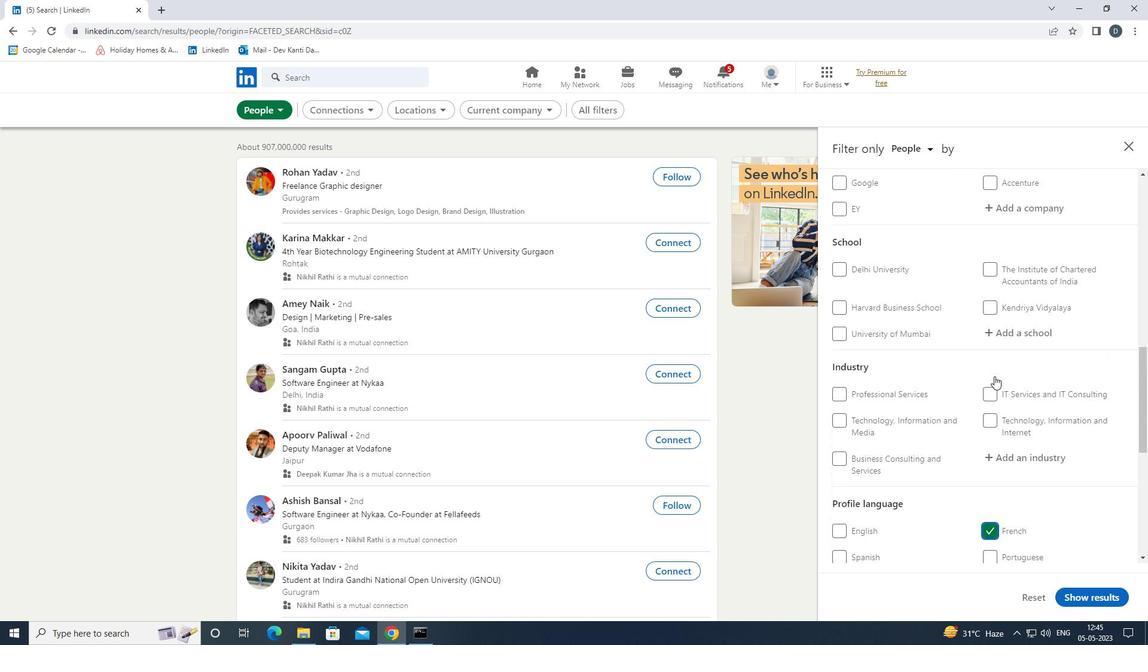 
Action: Mouse moved to (1023, 311)
Screenshot: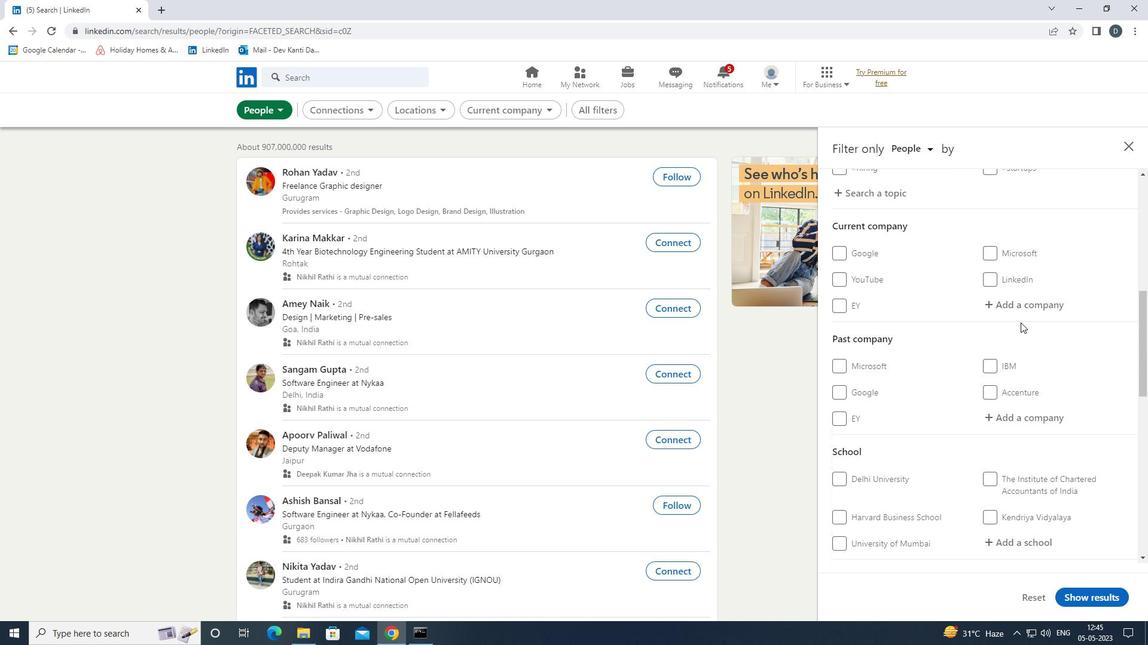 
Action: Mouse pressed left at (1023, 311)
Screenshot: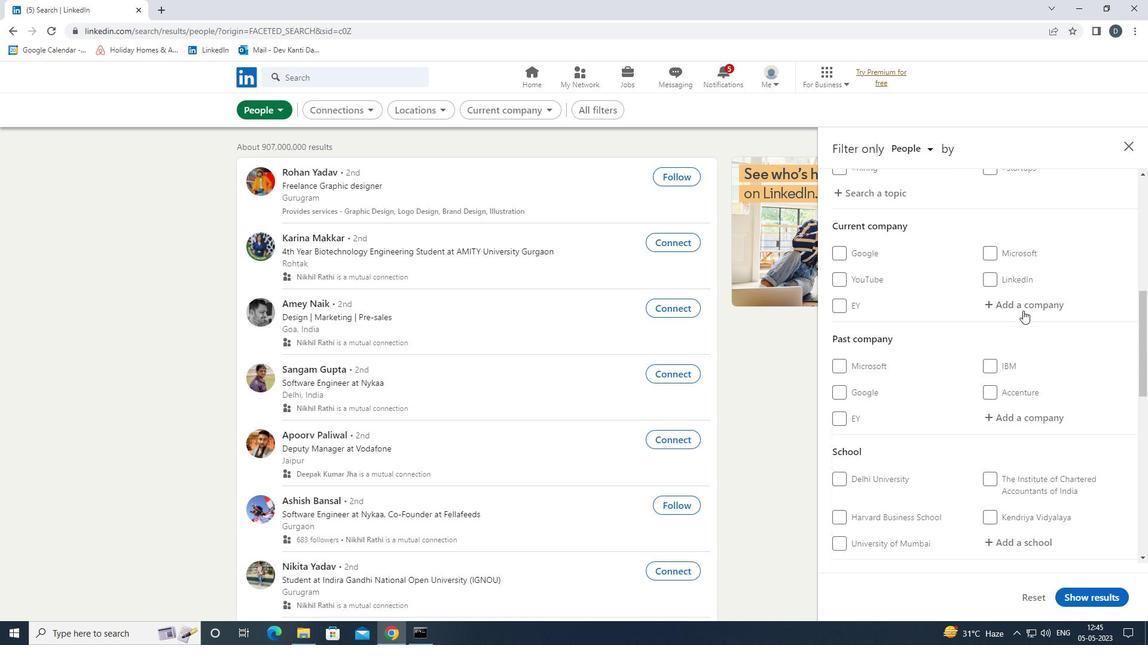 
Action: Key pressed <Key.shift><Key.shift>PUNJAB<Key.space><Key.shift><Key.shift><Key.shift><Key.shift><Key.shift><Key.shift><Key.shift>NATIONAL<Key.space><Key.shift>BANK<Key.down><Key.enter>
Screenshot: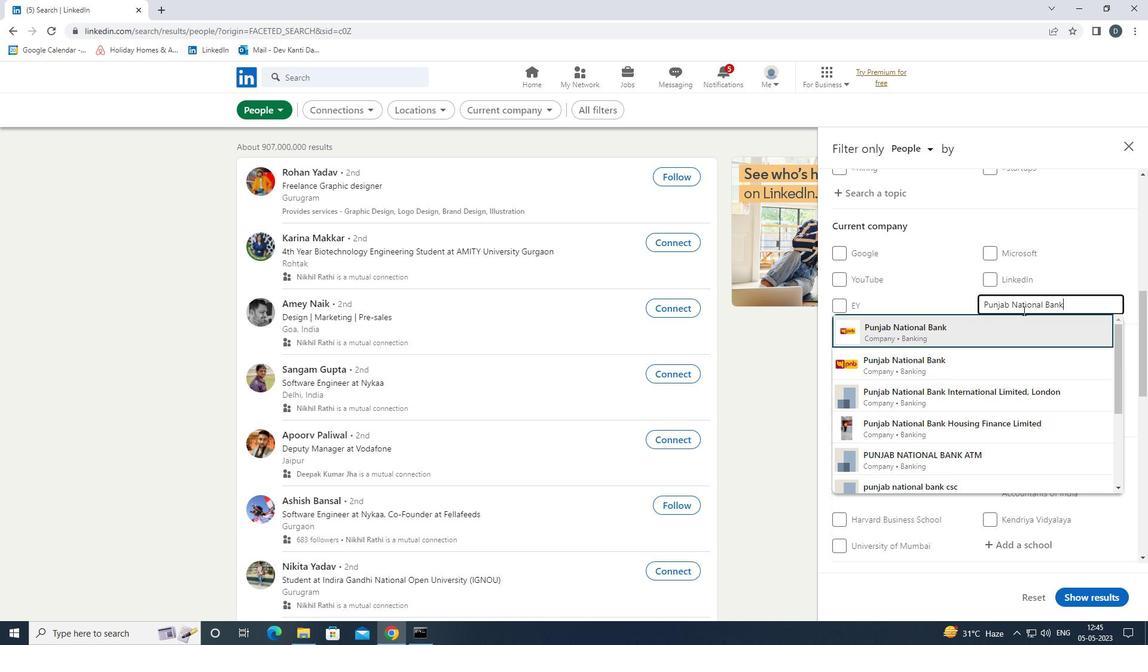 
Action: Mouse moved to (1023, 327)
Screenshot: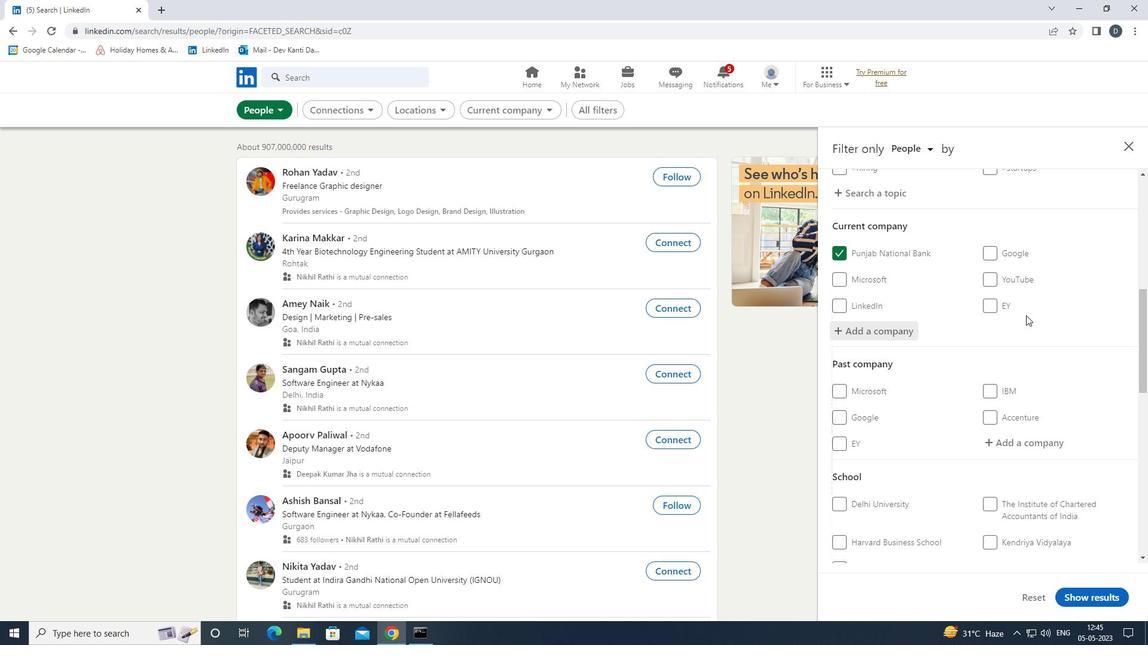 
Action: Mouse scrolled (1023, 327) with delta (0, 0)
Screenshot: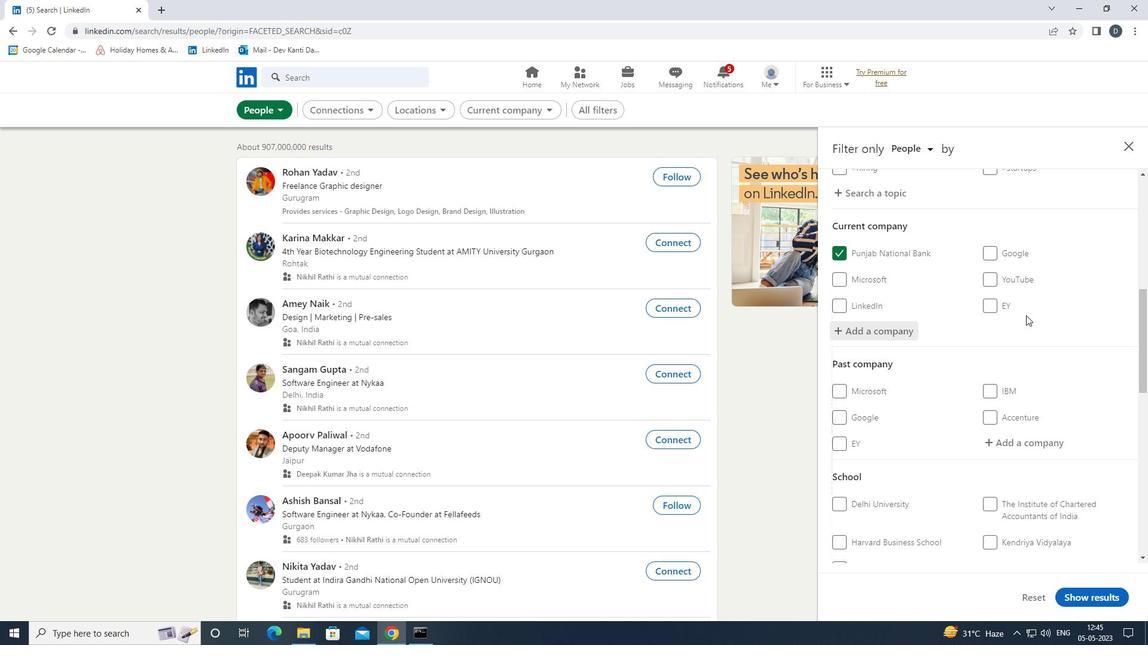
Action: Mouse moved to (1023, 330)
Screenshot: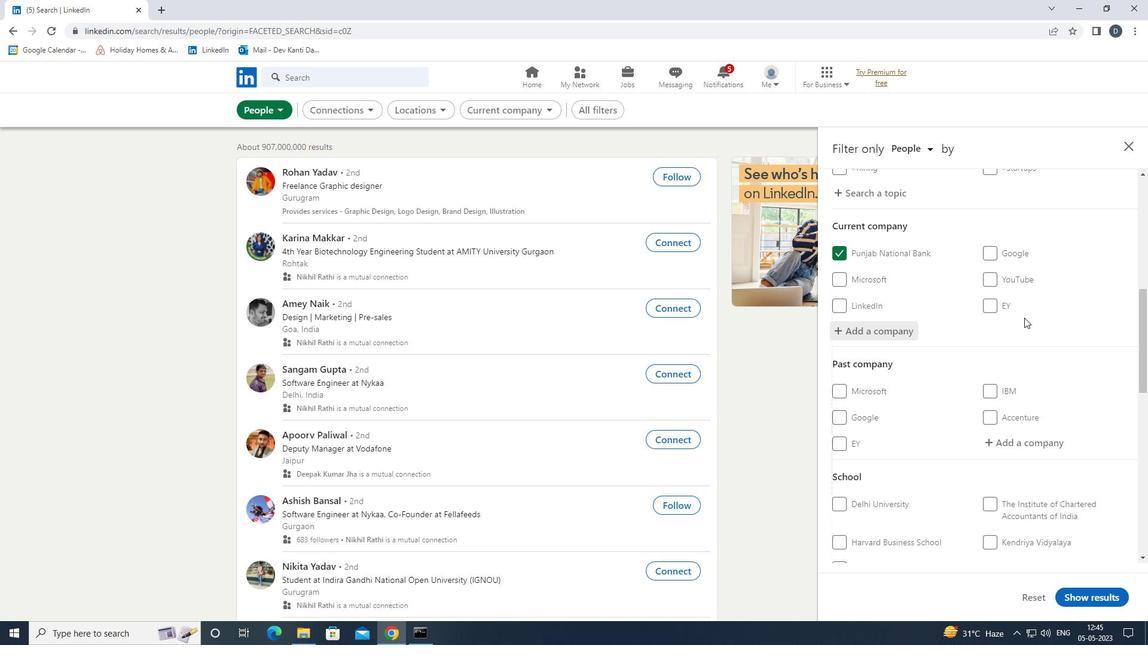 
Action: Mouse scrolled (1023, 330) with delta (0, 0)
Screenshot: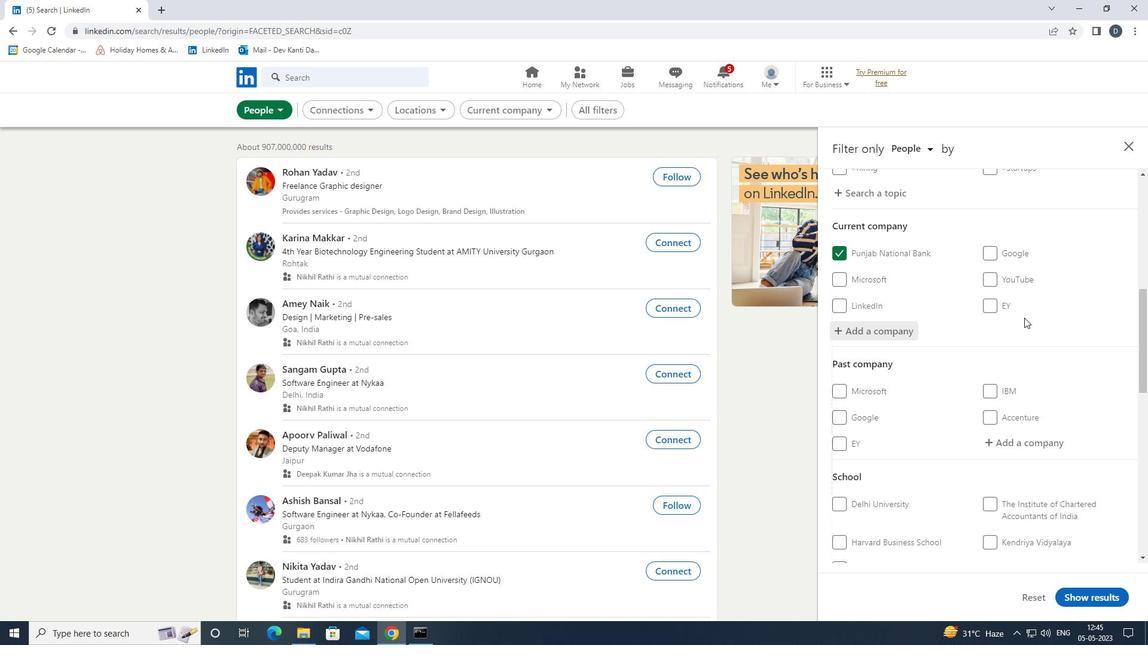 
Action: Mouse moved to (1023, 334)
Screenshot: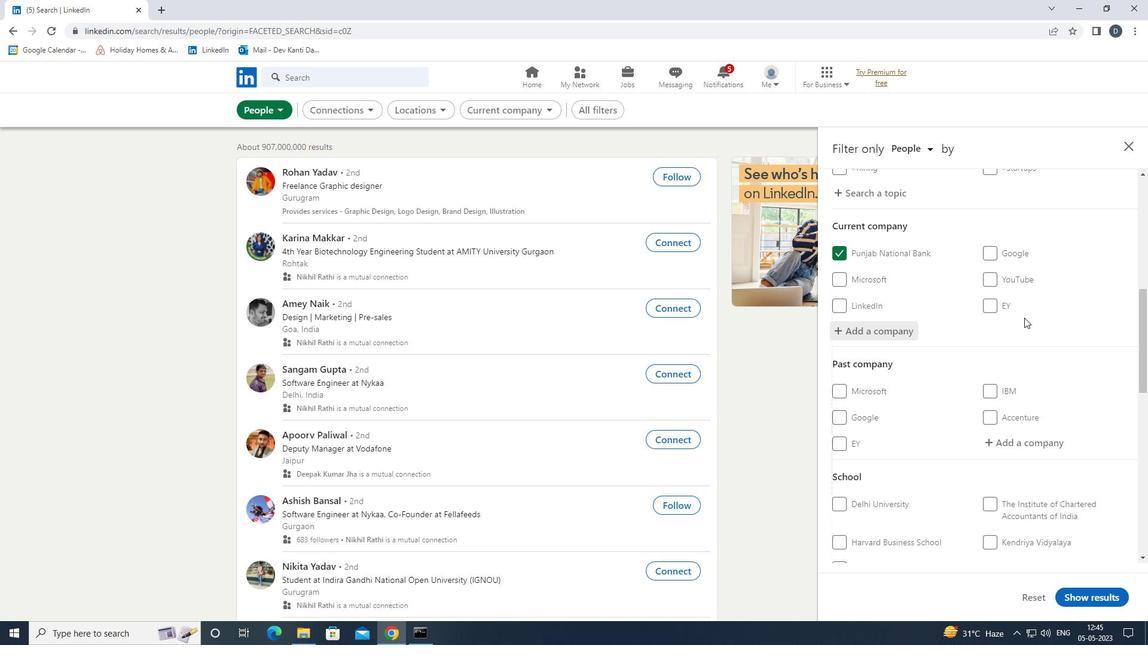 
Action: Mouse scrolled (1023, 334) with delta (0, 0)
Screenshot: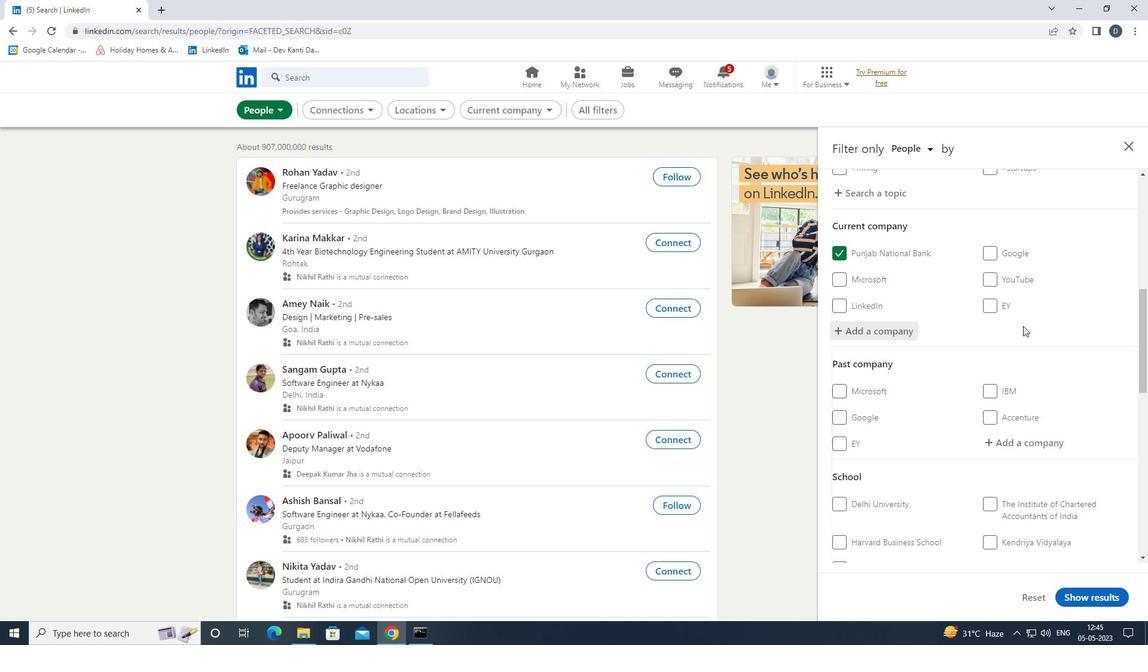 
Action: Mouse moved to (1026, 383)
Screenshot: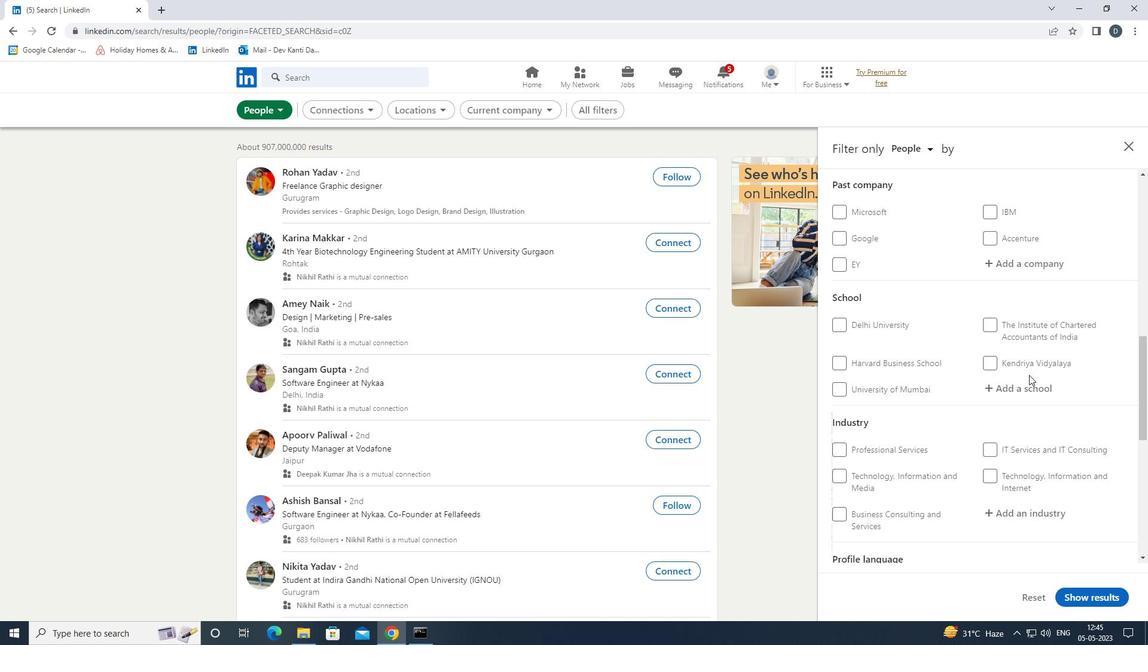 
Action: Mouse pressed left at (1026, 383)
Screenshot: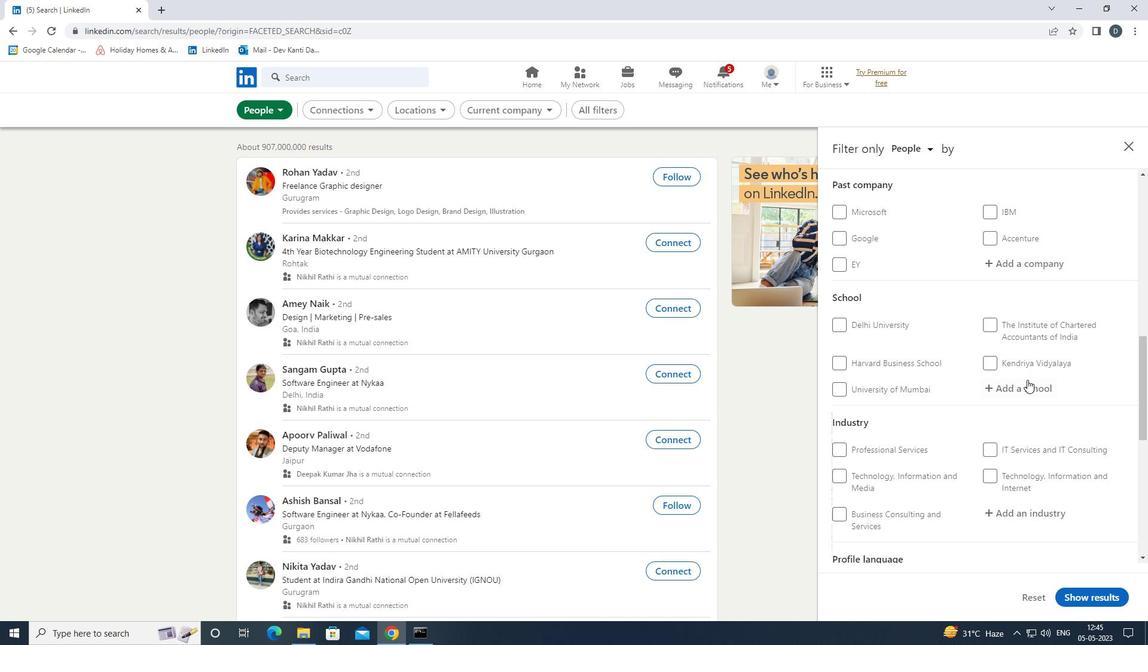 
Action: Key pressed <Key.shift><Key.shift><Key.shift><Key.shift><Key.shift><Key.shift><Key.shift><Key.shift><Key.shift><Key.shift><Key.shift><Key.shift><Key.shift><Key.shift><Key.shift>GRAPHIC<Key.space><Key.shift><Key.shift><Key.shift><Key.shift><Key.shift><Key.shift><Key.shift><Key.shift><Key.shift><Key.shift>ERA<Key.space><Key.shift><Key.shift><Key.shift><Key.shift><Key.shift><Key.shift>DEEMED<Key.down><Key.enter>
Screenshot: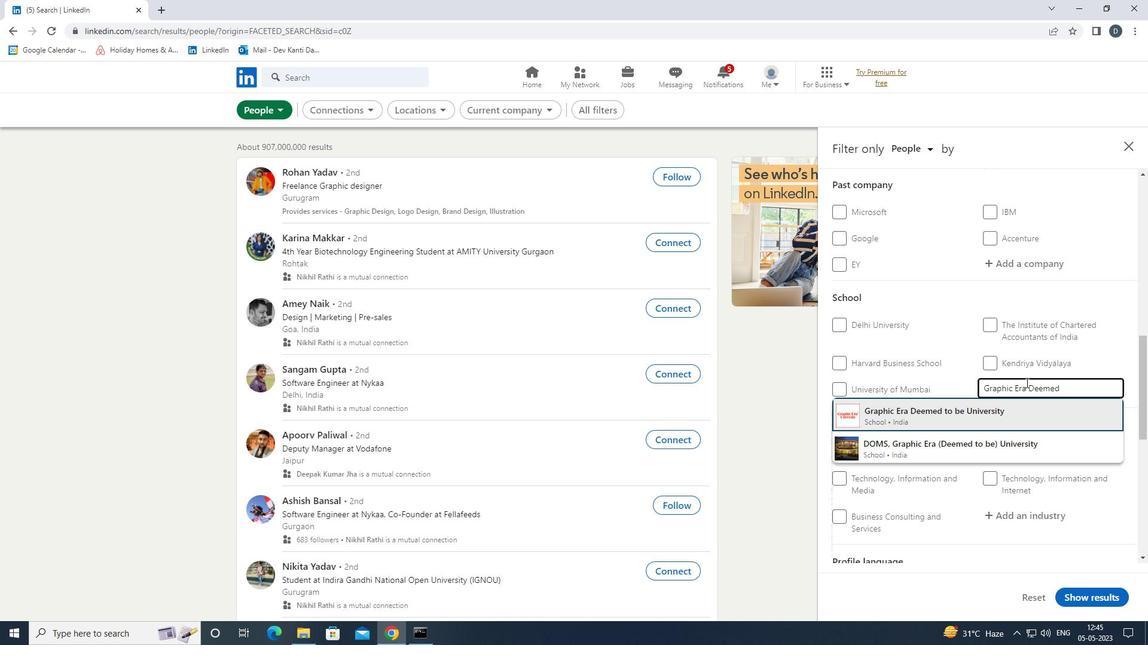 
Action: Mouse moved to (1022, 330)
Screenshot: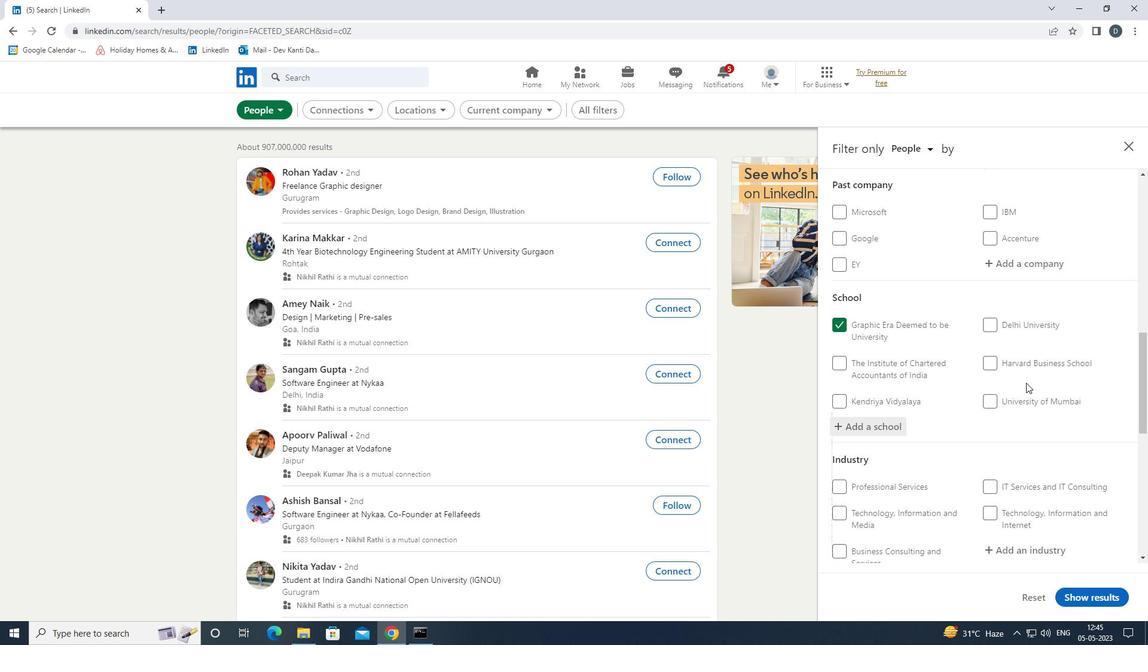 
Action: Mouse scrolled (1022, 330) with delta (0, 0)
Screenshot: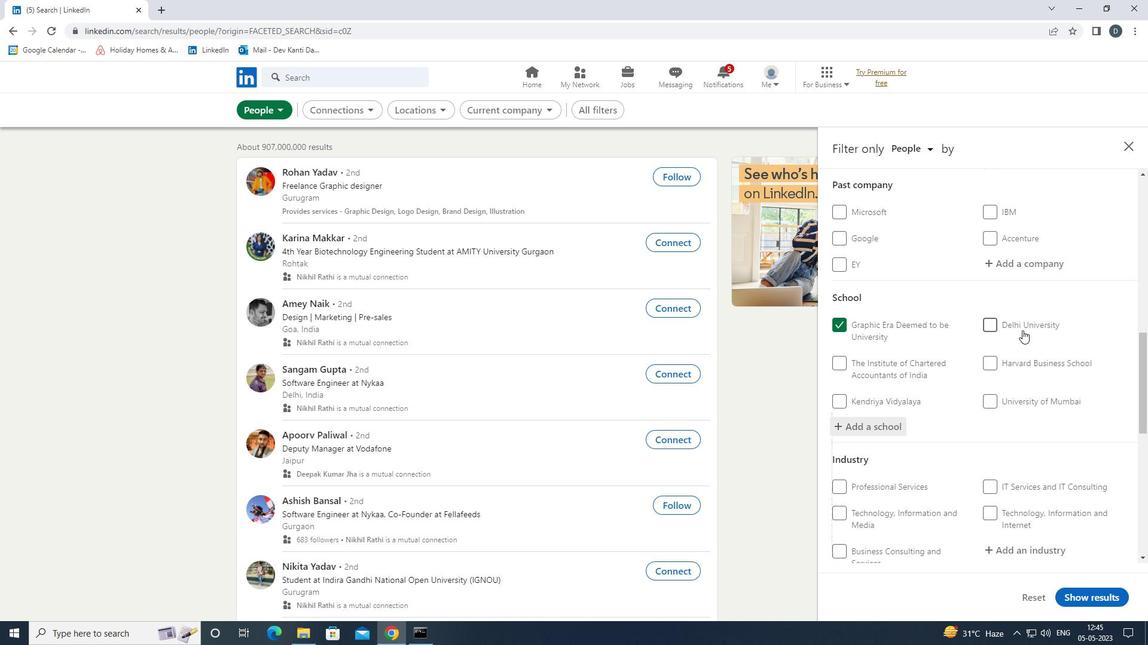 
Action: Mouse moved to (1023, 342)
Screenshot: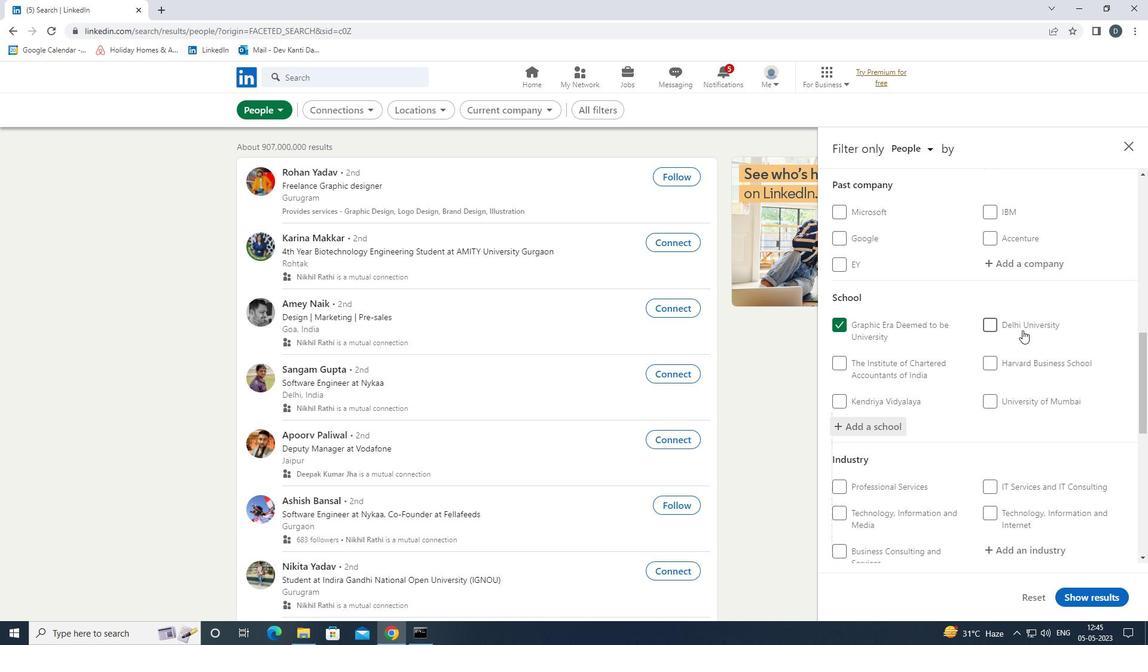
Action: Mouse scrolled (1023, 341) with delta (0, 0)
Screenshot: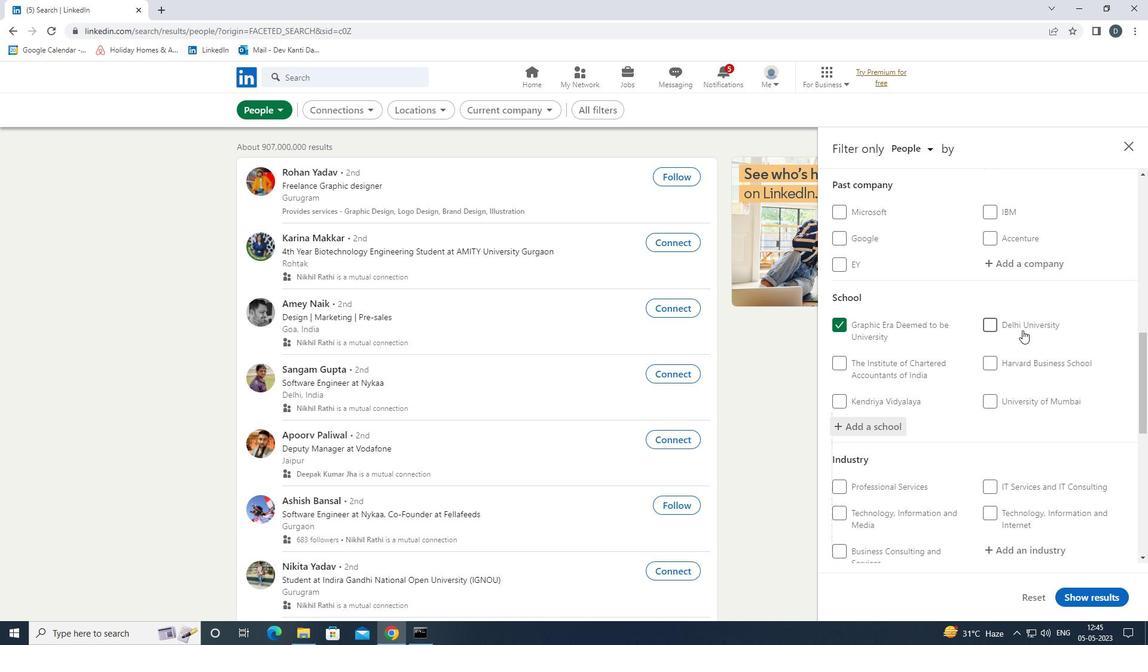 
Action: Mouse moved to (1027, 352)
Screenshot: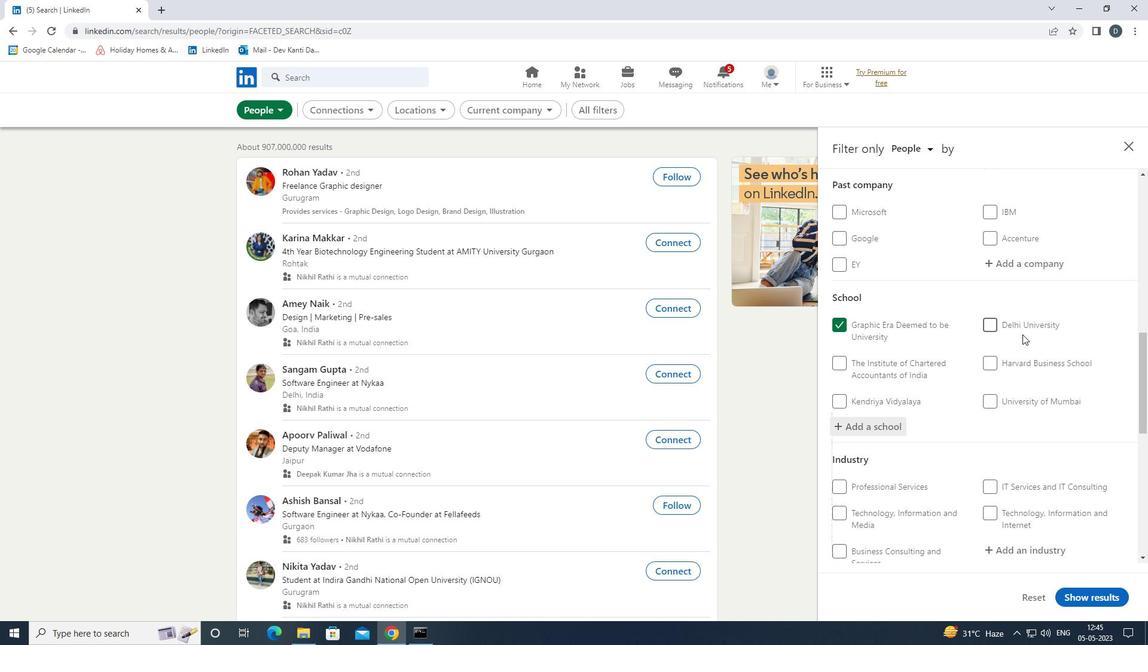 
Action: Mouse scrolled (1027, 352) with delta (0, 0)
Screenshot: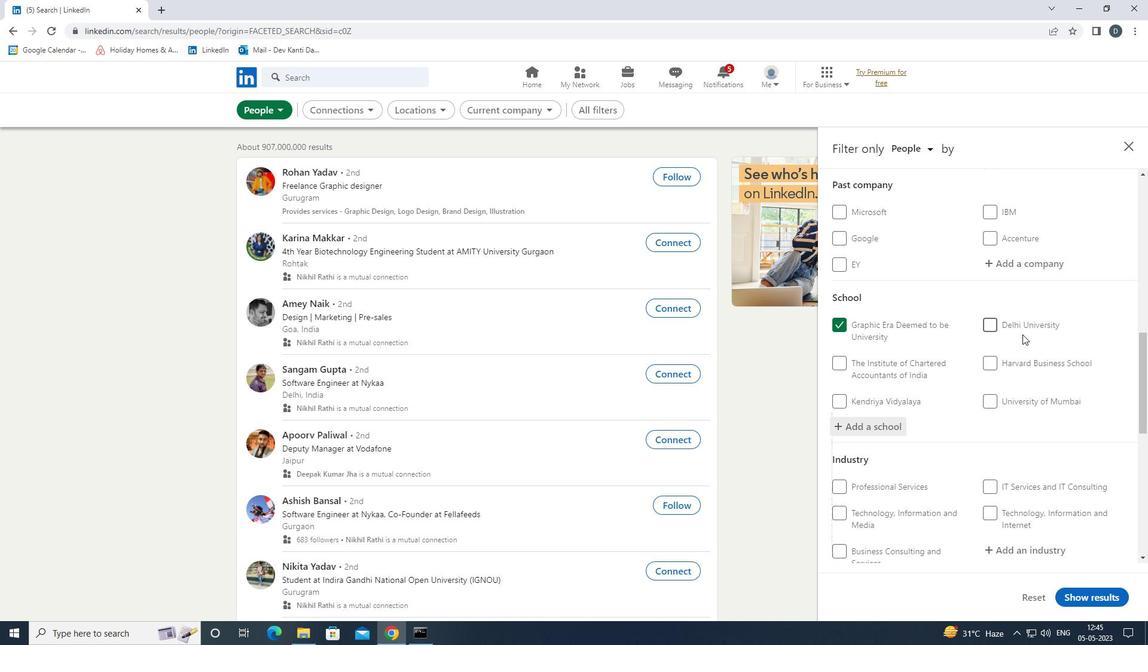 
Action: Mouse moved to (1049, 376)
Screenshot: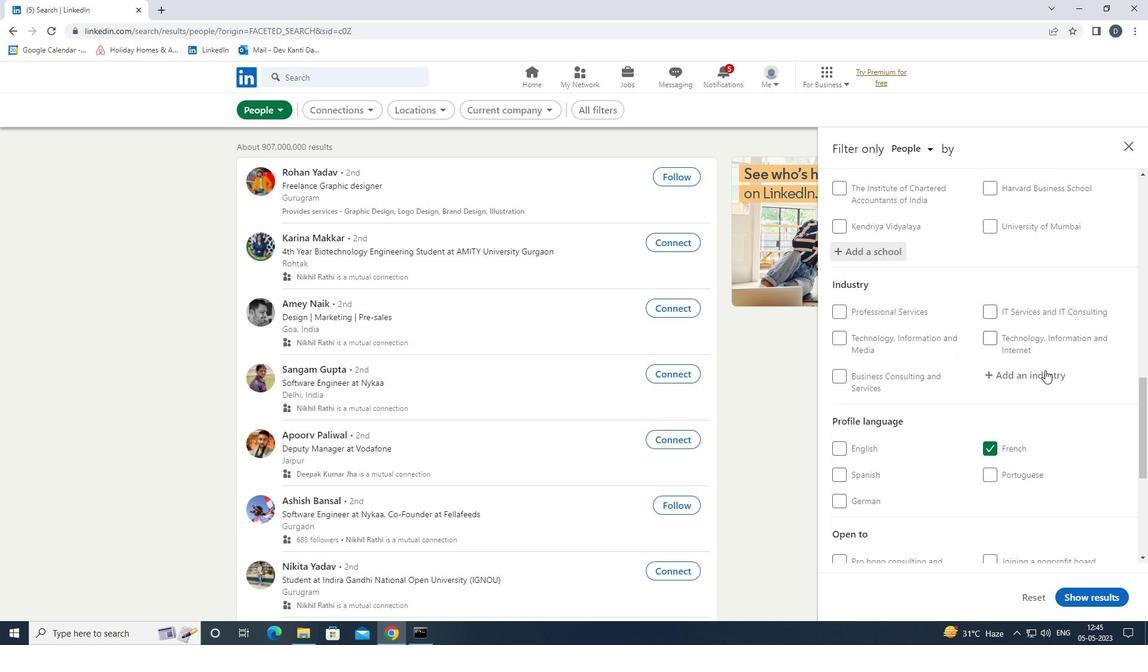 
Action: Mouse pressed left at (1049, 376)
Screenshot: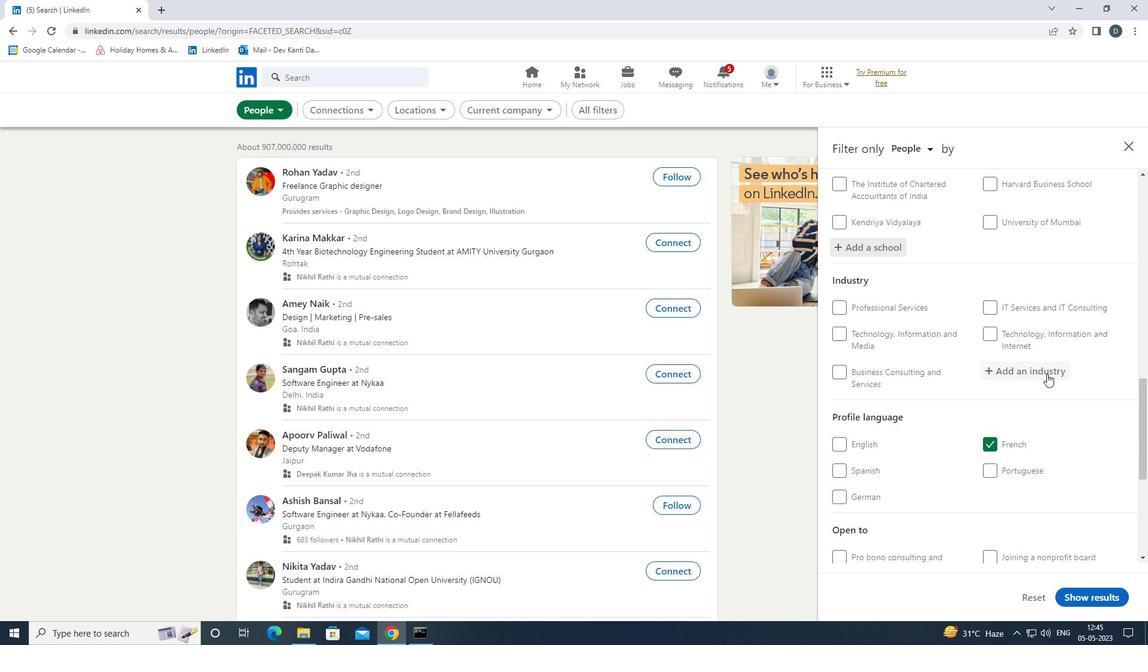 
Action: Mouse moved to (1049, 376)
Screenshot: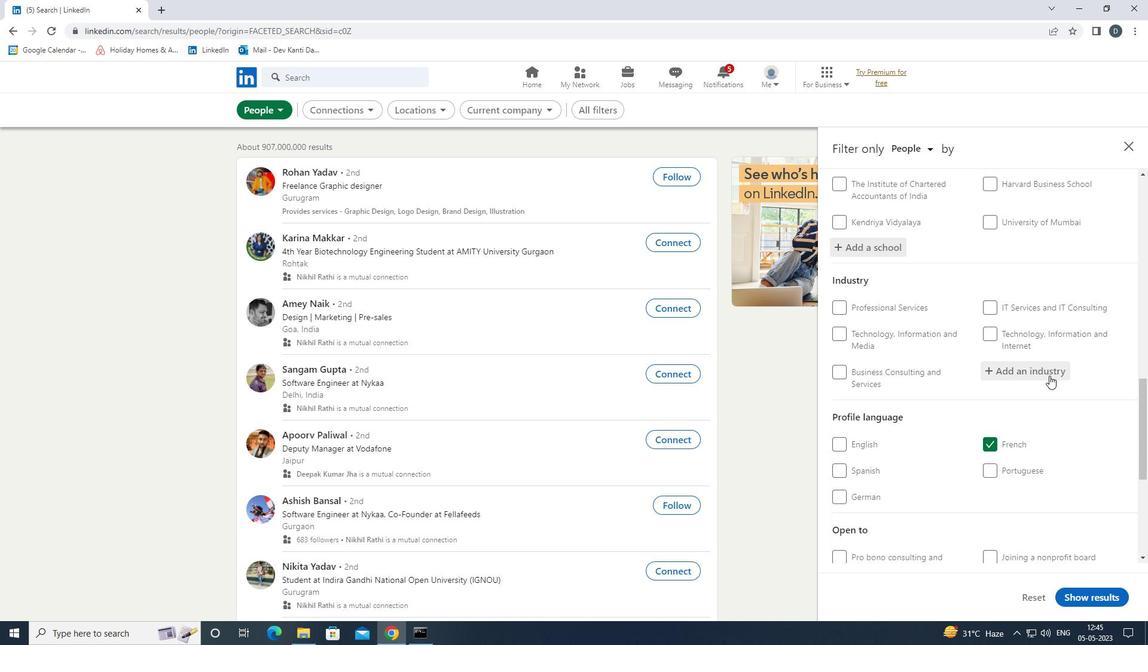 
Action: Key pressed <Key.shift><Key.shift><Key.shift><Key.shift><Key.shift><Key.shift><Key.shift><Key.shift><Key.shift><Key.shift><Key.shift><Key.shift><Key.shift><Key.shift>FOD<Key.space>AND<Key.space><Key.shift><Key.shift><Key.shift>BEVER<Key.left><Key.left><Key.left><Key.left><Key.left><Key.left><Key.left><Key.left><Key.left><Key.left><Key.left>O<Key.down><Key.enter>
Screenshot: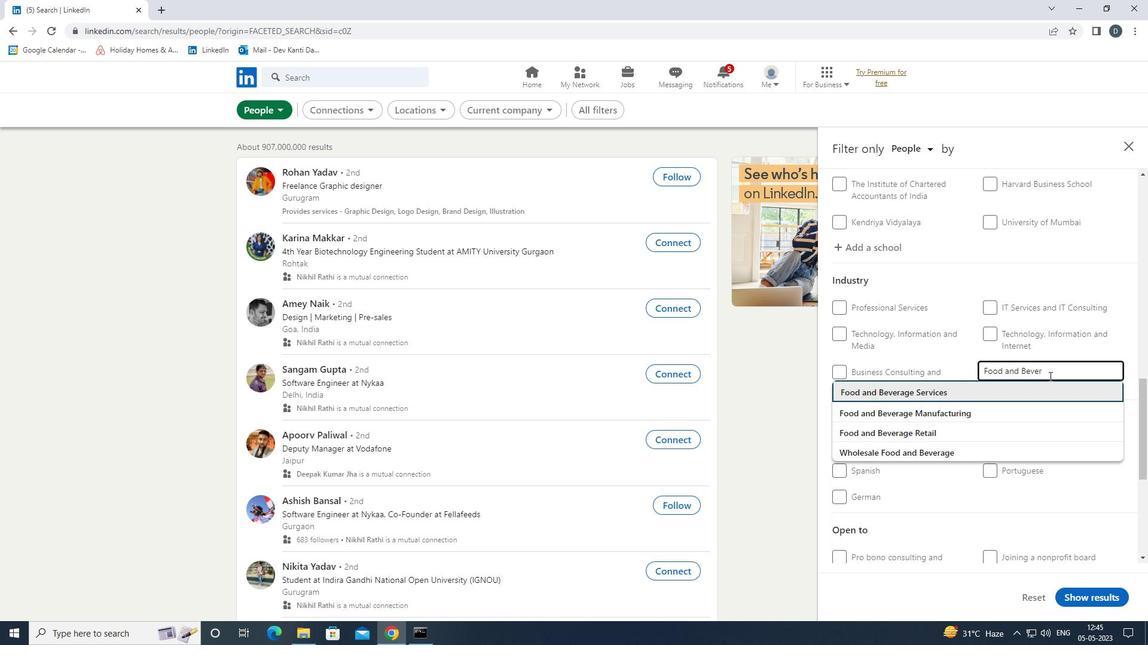 
Action: Mouse scrolled (1049, 376) with delta (0, 0)
Screenshot: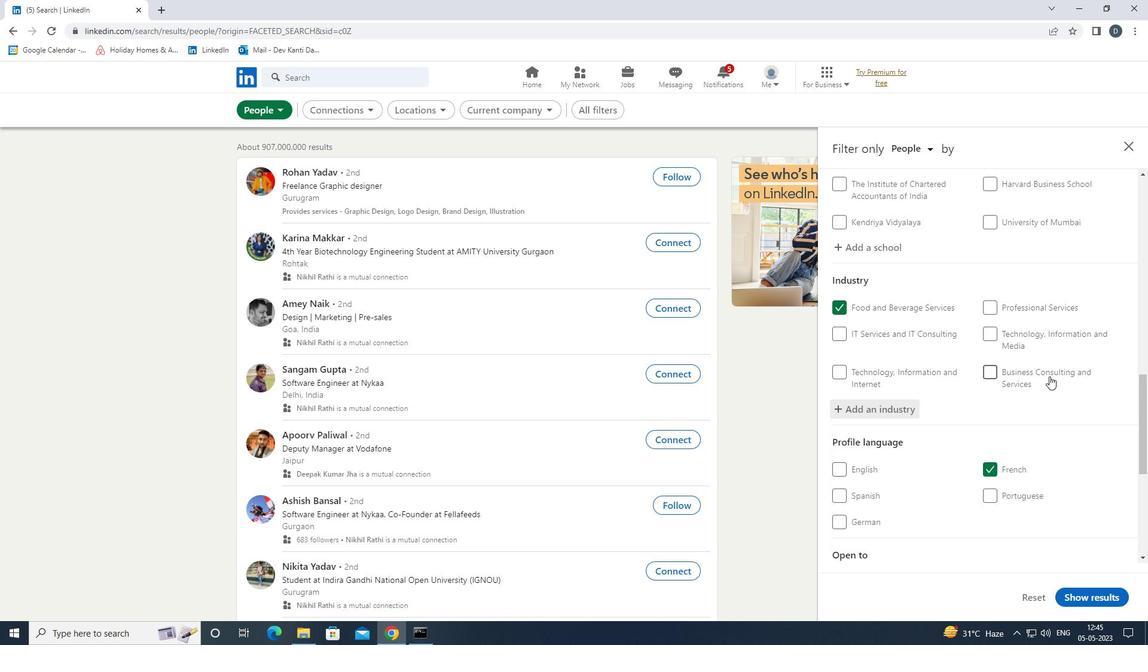
Action: Mouse scrolled (1049, 376) with delta (0, 0)
Screenshot: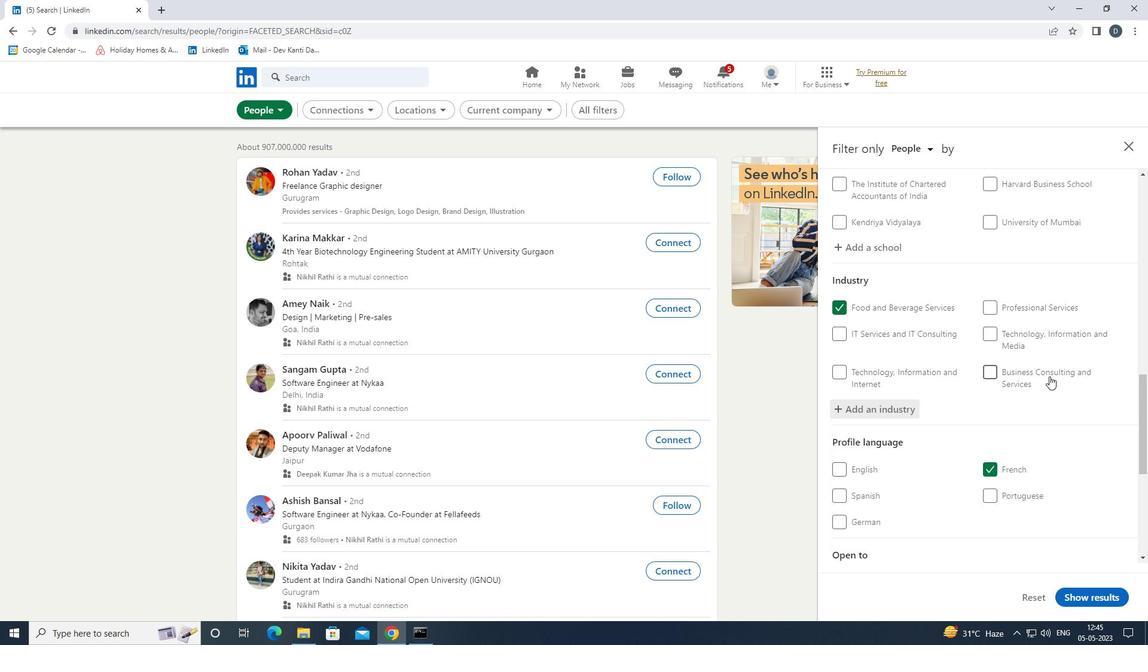 
Action: Mouse scrolled (1049, 376) with delta (0, 0)
Screenshot: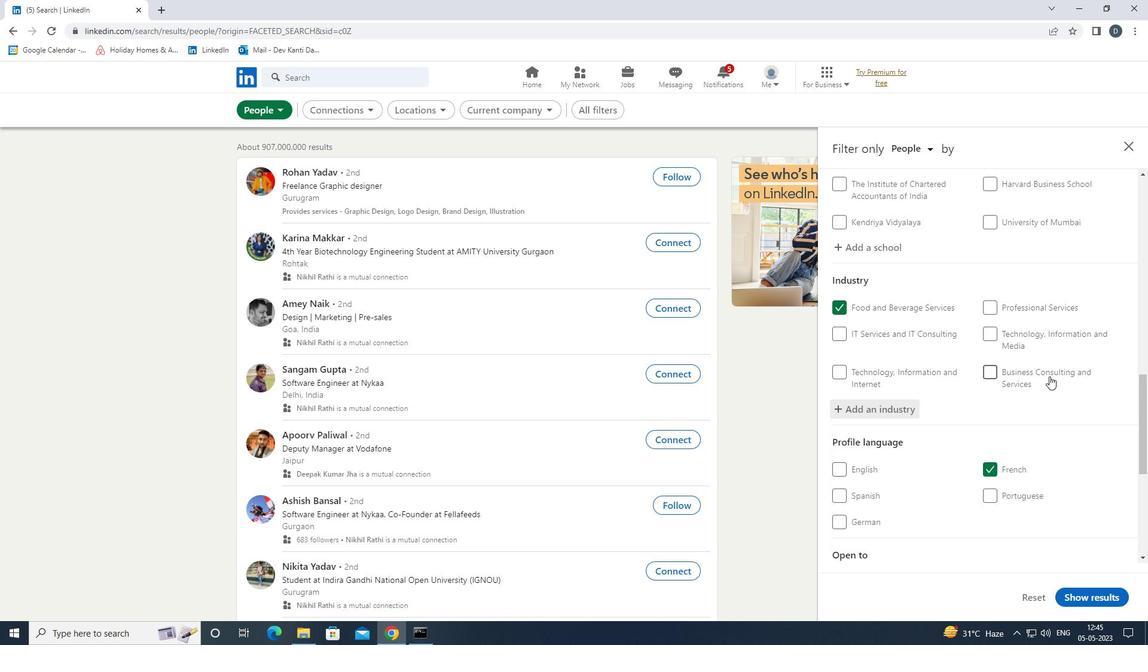 
Action: Mouse scrolled (1049, 376) with delta (0, 0)
Screenshot: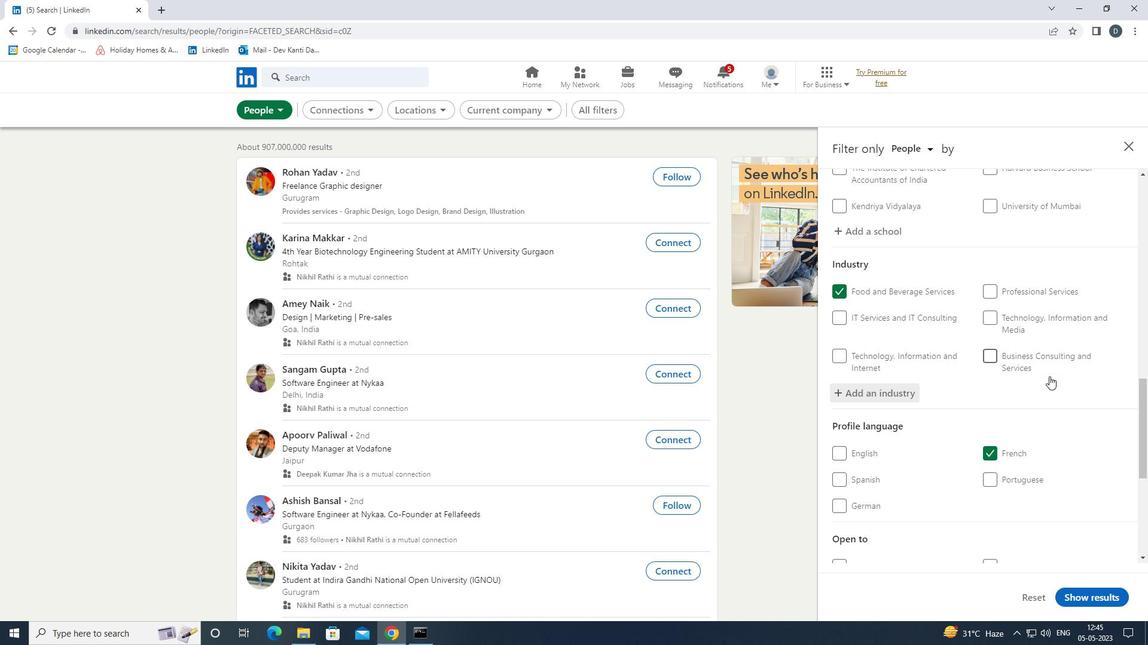
Action: Mouse scrolled (1049, 376) with delta (0, 0)
Screenshot: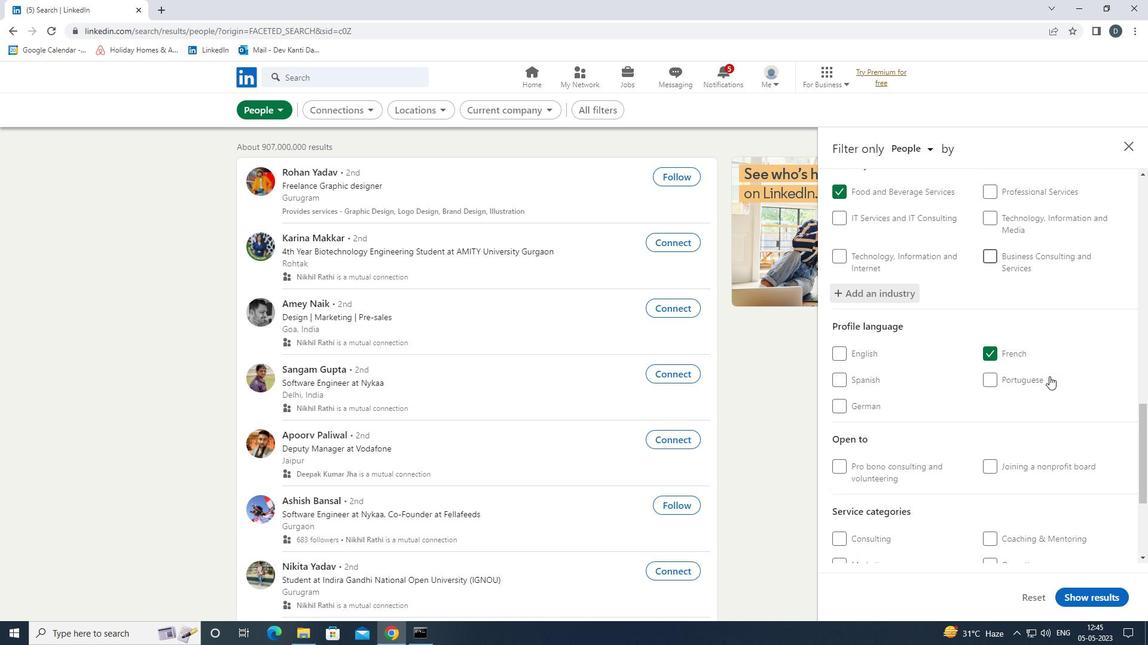 
Action: Mouse moved to (1045, 409)
Screenshot: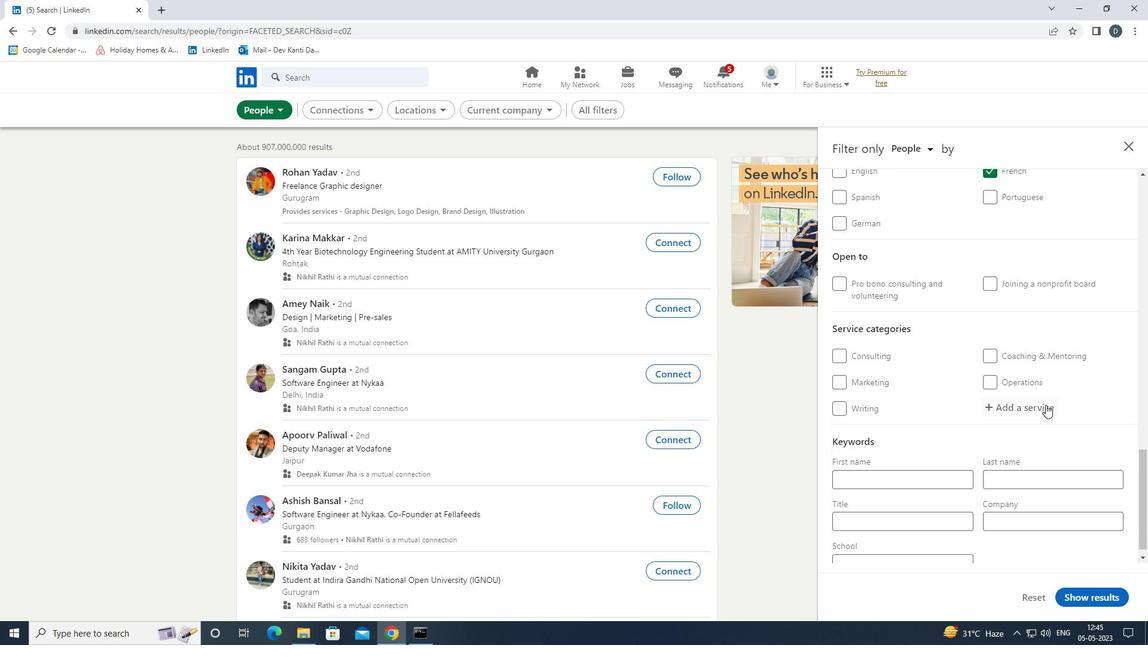 
Action: Mouse pressed left at (1045, 409)
Screenshot: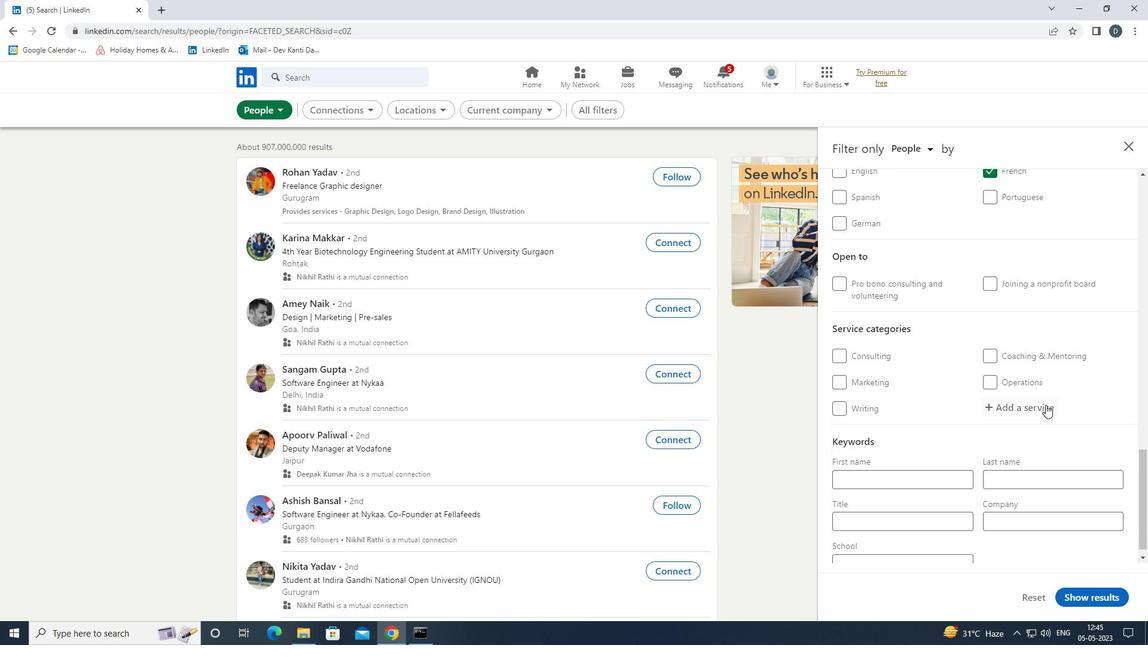 
Action: Key pressed <Key.shift><Key.shift><Key.shift><Key.shift><Key.shift><Key.shift><Key.shift><Key.shift><Key.shift><Key.shift><Key.shift><Key.shift><Key.shift><Key.shift><Key.shift>WEDDING<Key.space><Key.down><Key.enter>
Screenshot: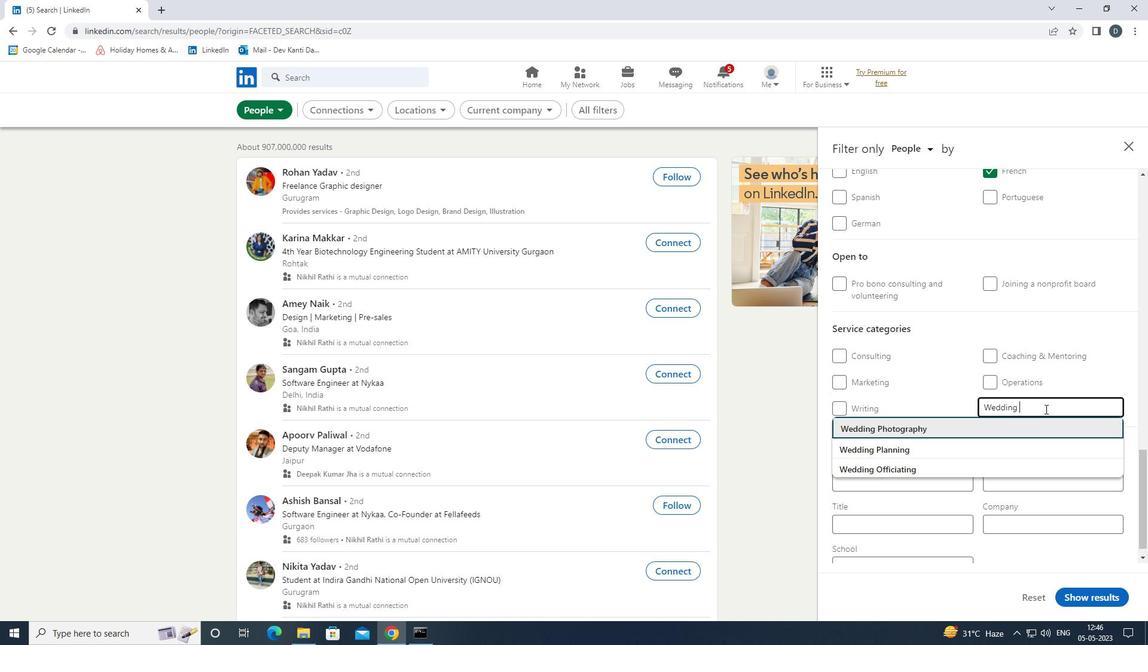 
Action: Mouse moved to (1038, 419)
Screenshot: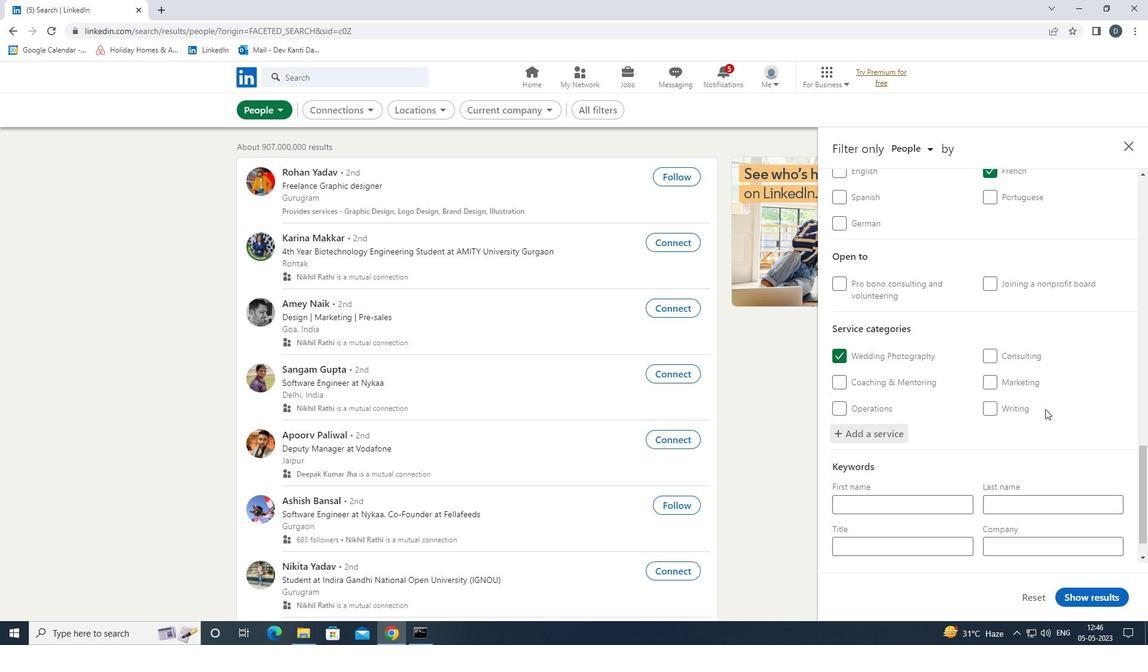 
Action: Mouse scrolled (1038, 419) with delta (0, 0)
Screenshot: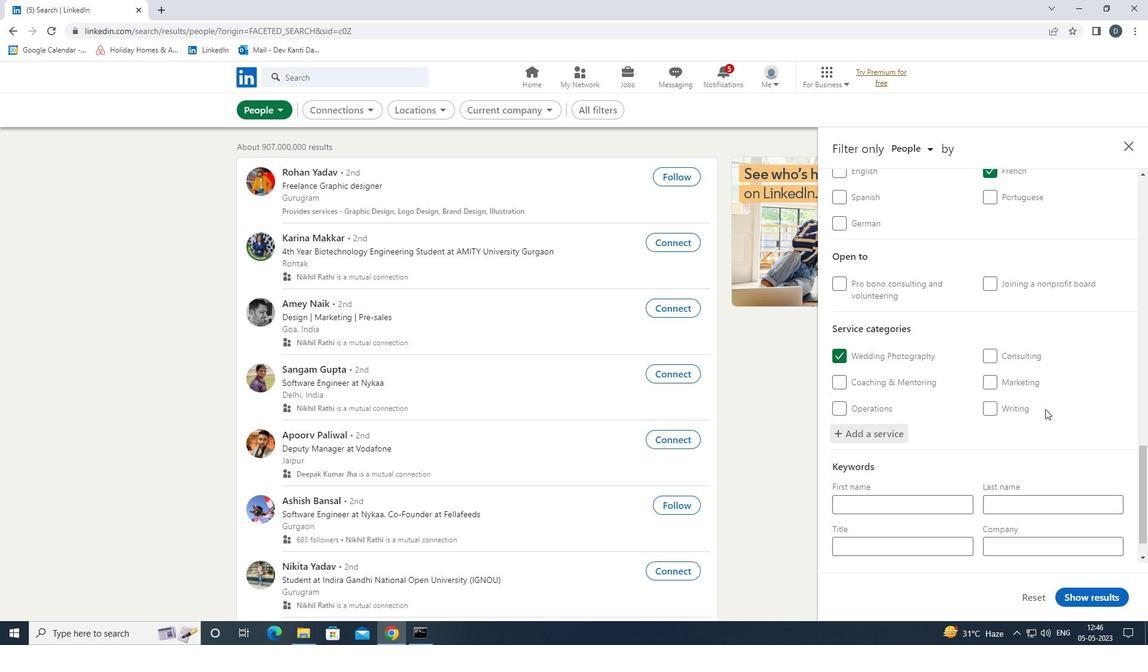 
Action: Mouse moved to (1035, 428)
Screenshot: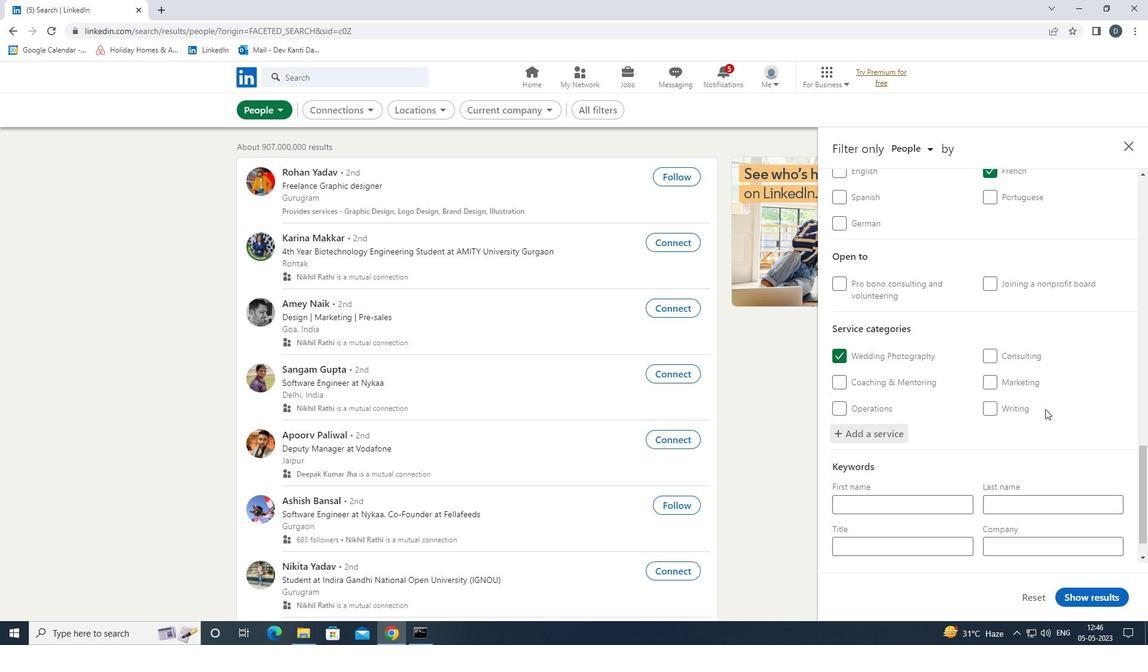 
Action: Mouse scrolled (1035, 428) with delta (0, 0)
Screenshot: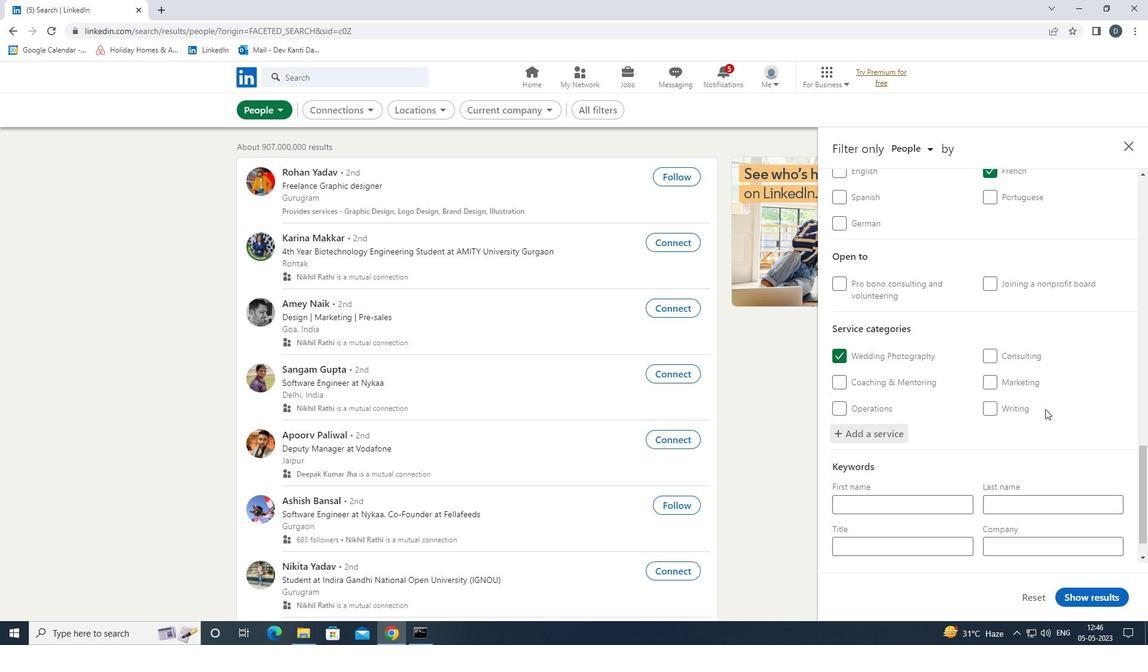 
Action: Mouse moved to (1026, 440)
Screenshot: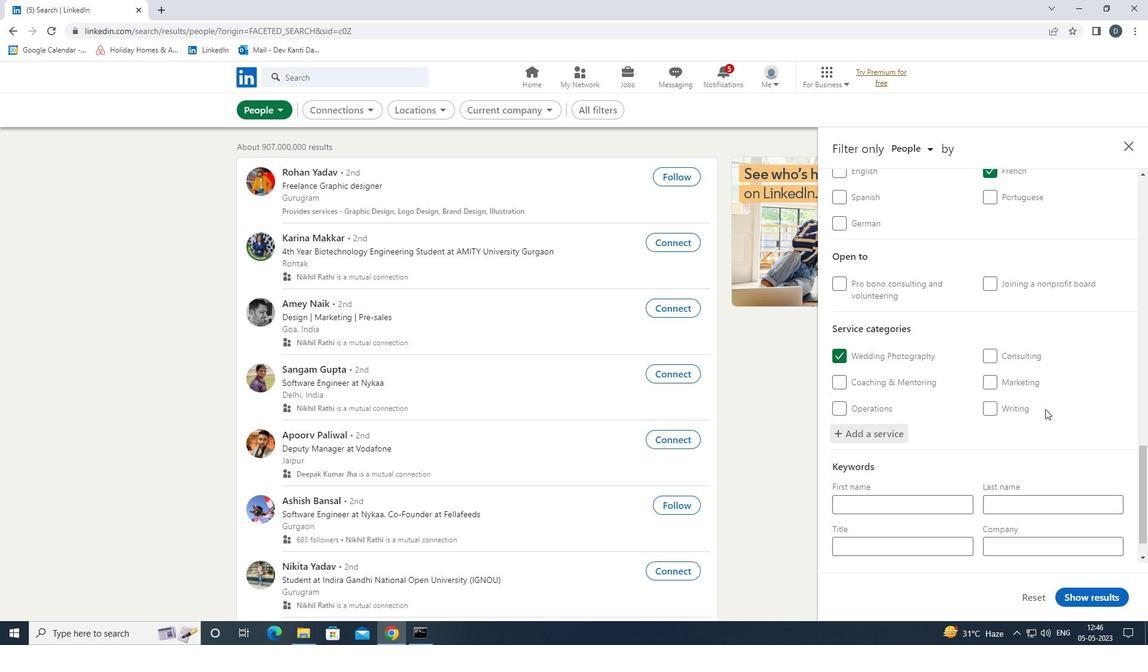 
Action: Mouse scrolled (1026, 439) with delta (0, 0)
Screenshot: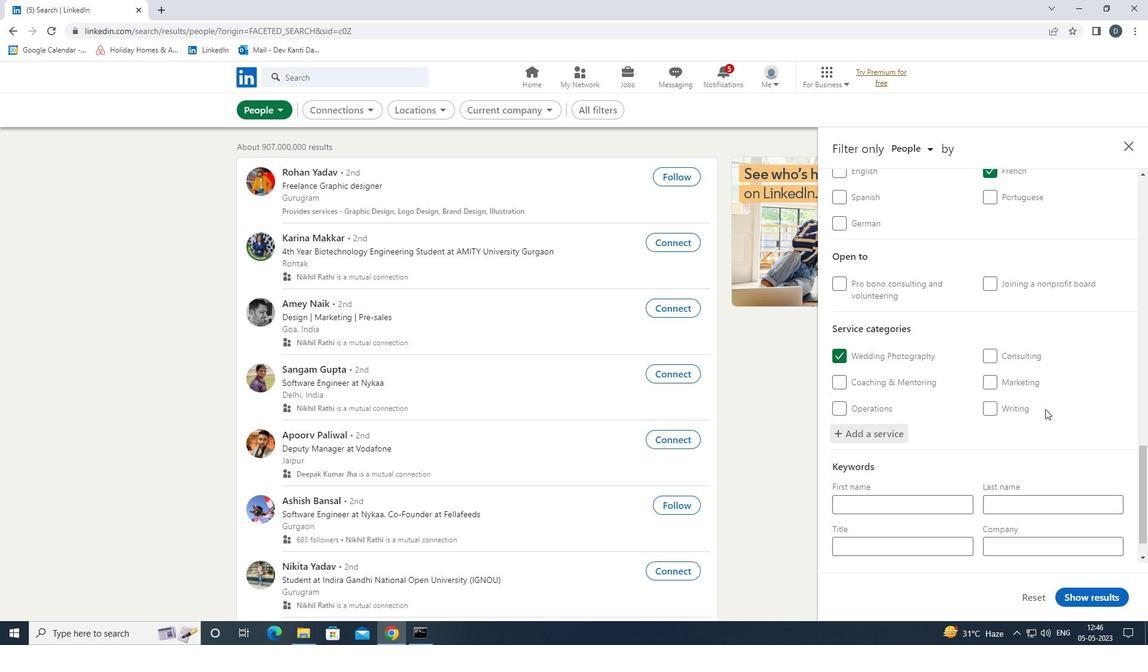 
Action: Mouse moved to (937, 508)
Screenshot: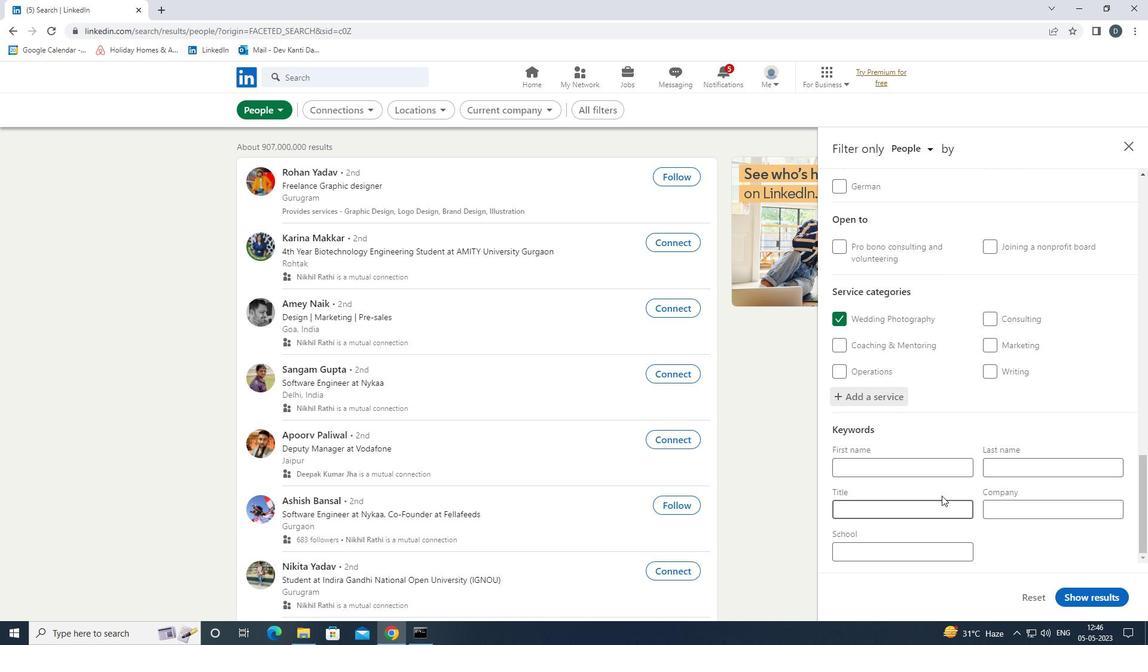 
Action: Mouse pressed left at (937, 508)
Screenshot: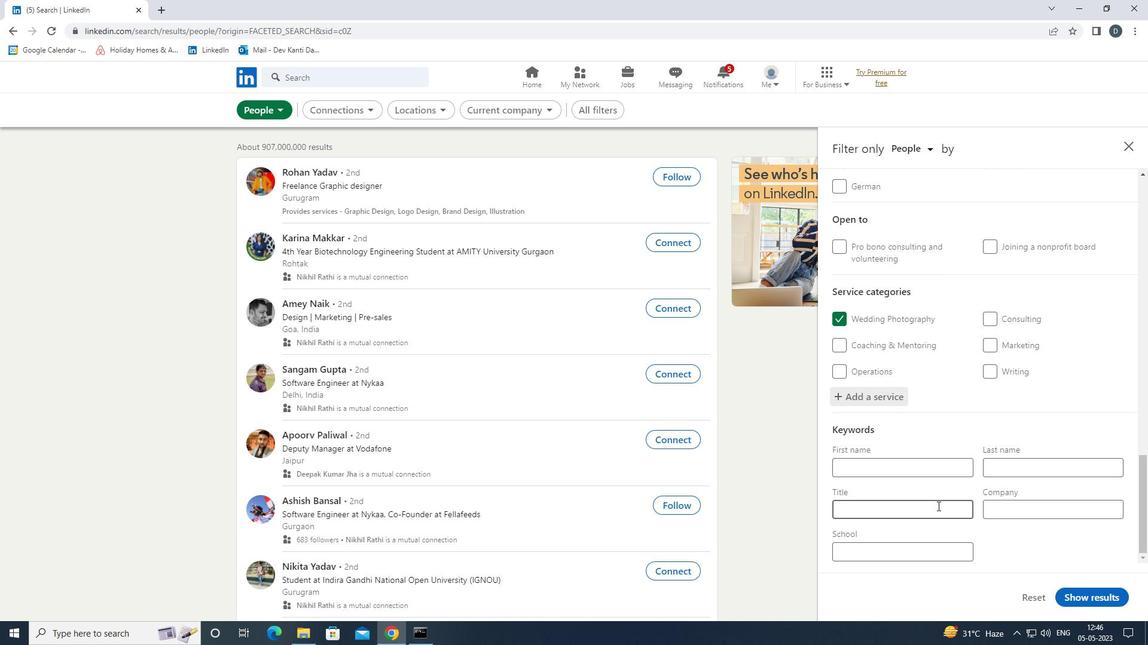 
Action: Mouse moved to (935, 509)
Screenshot: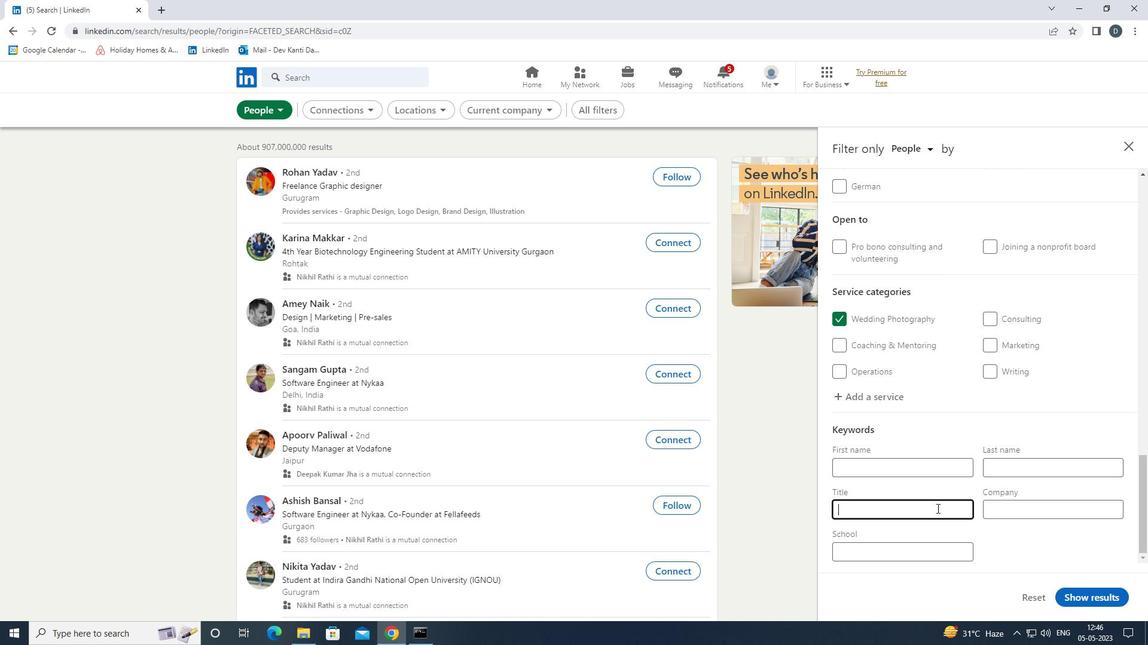 
Action: Key pressed <Key.shift><Key.shift><Key.shift><Key.shift><Key.shift><Key.shift><Key.shift><Key.shift><Key.shift><Key.shift><Key.shift><Key.shift><Key.shift><Key.shift><Key.shift>STORE<Key.space><Key.shift>MANAGER
Screenshot: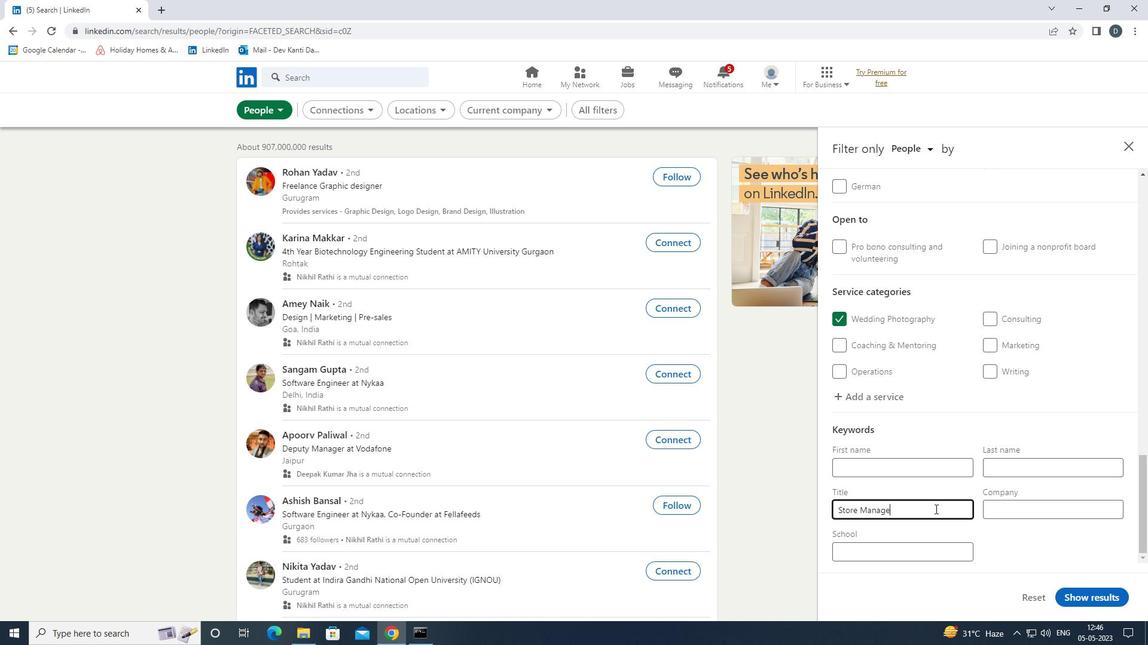 
Action: Mouse moved to (1097, 597)
Screenshot: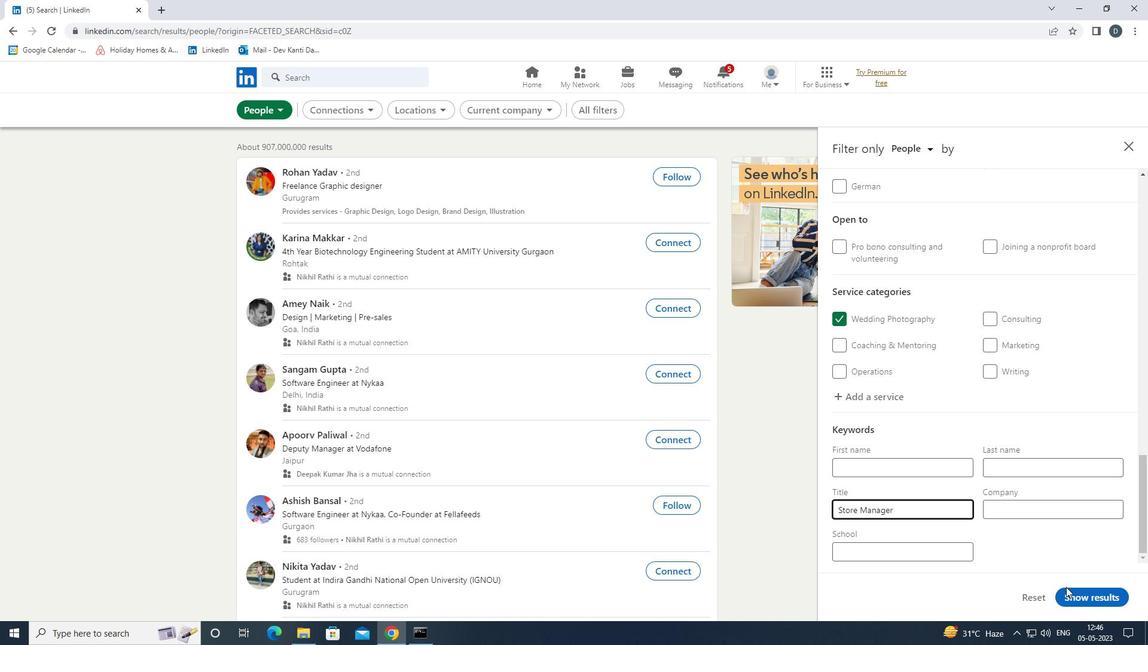 
Action: Mouse pressed left at (1097, 597)
Screenshot: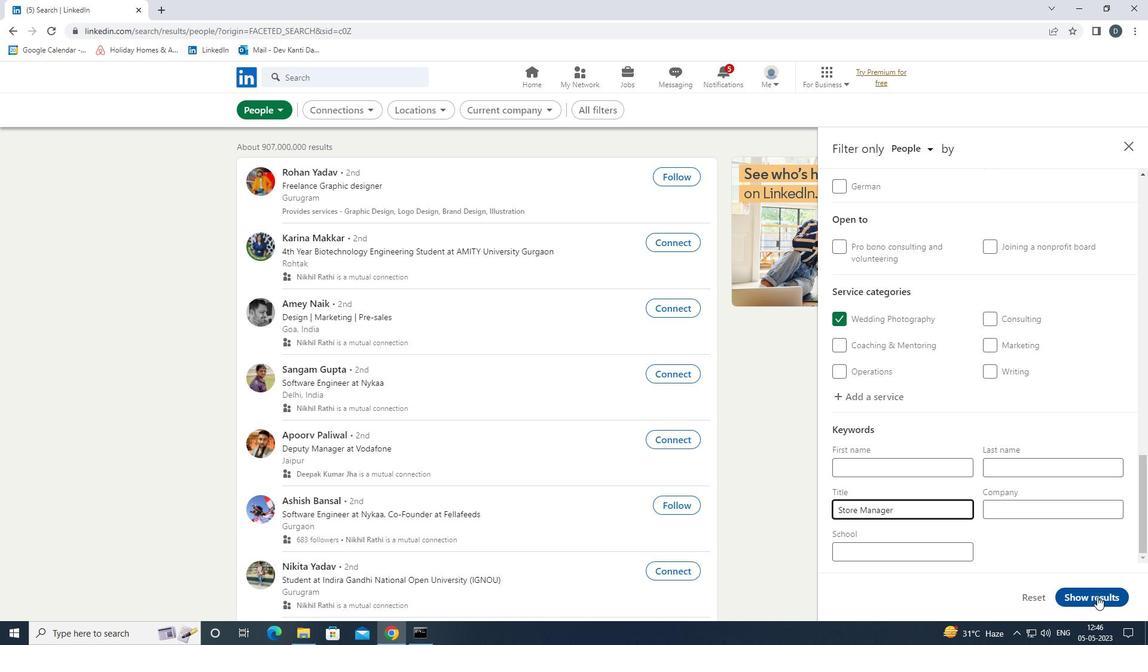
Action: Mouse moved to (1077, 544)
Screenshot: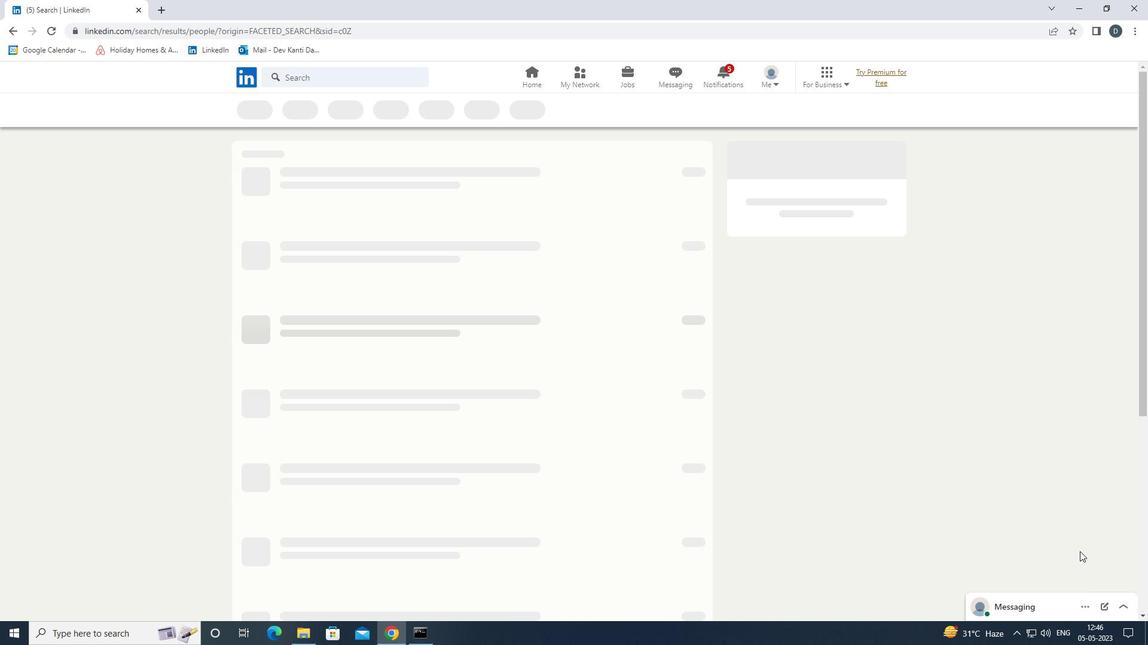 
